 Task: Check the sale-to-list ratio of center island in the last 5 years.
Action: Mouse moved to (922, 206)
Screenshot: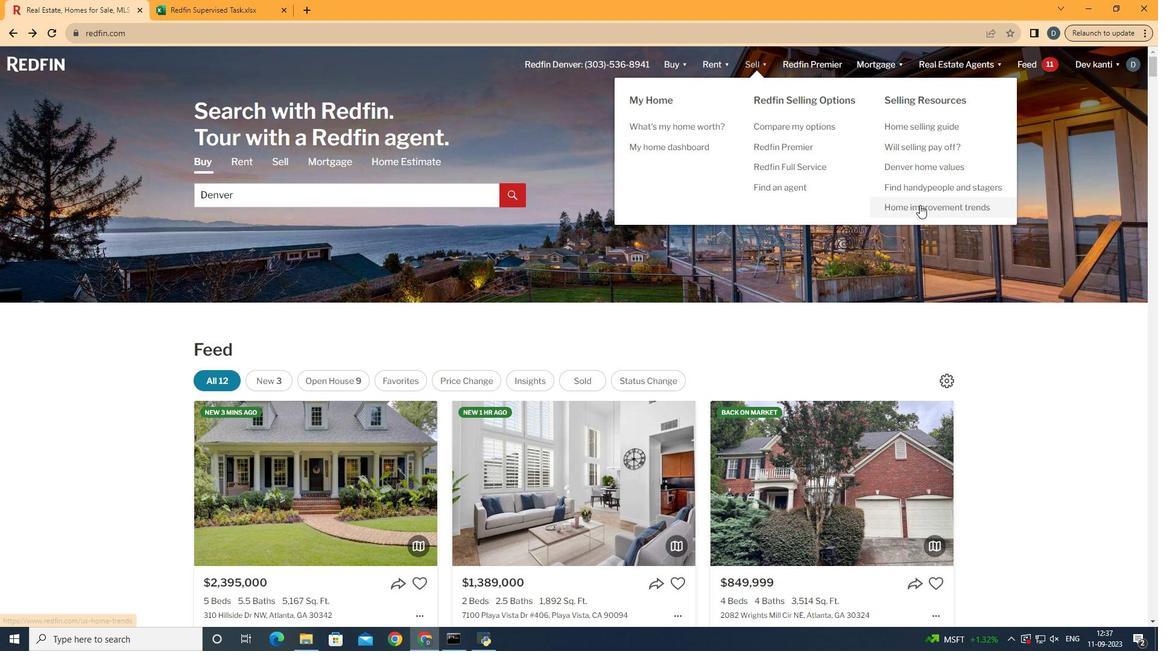 
Action: Mouse pressed left at (922, 206)
Screenshot: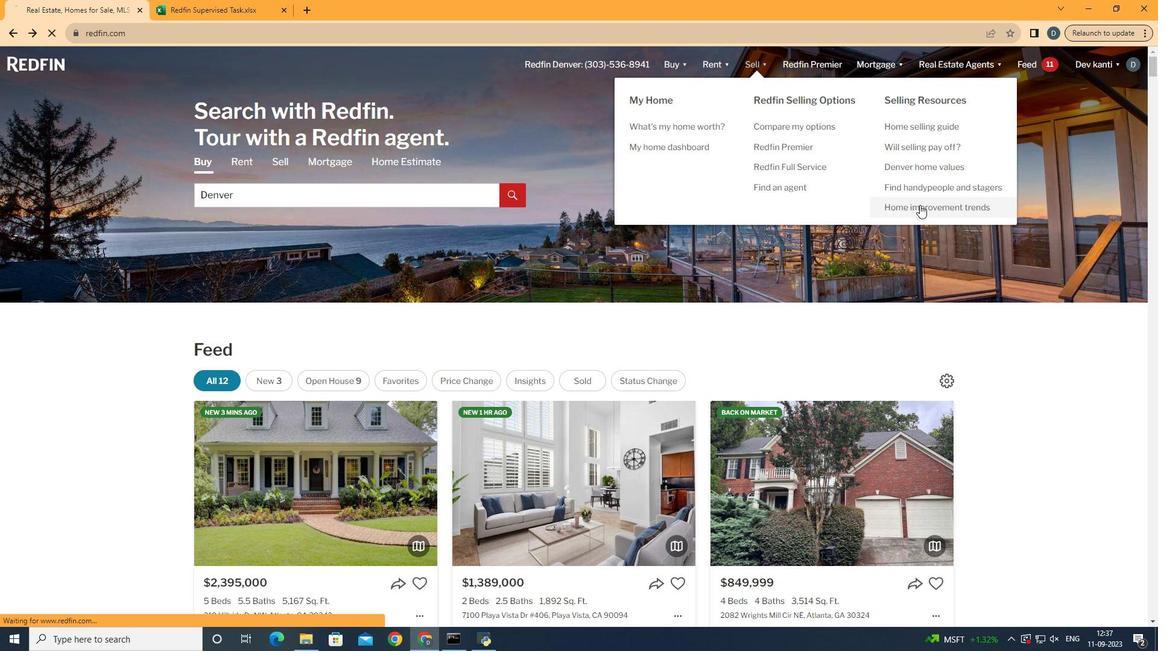 
Action: Mouse moved to (290, 239)
Screenshot: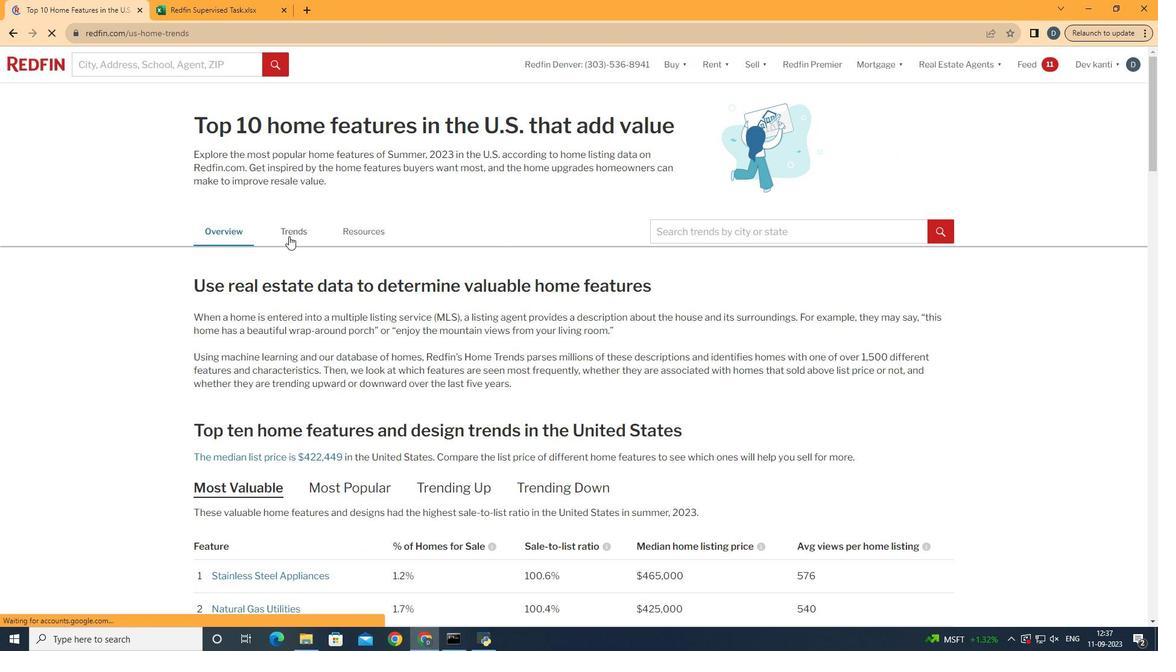 
Action: Mouse pressed left at (290, 239)
Screenshot: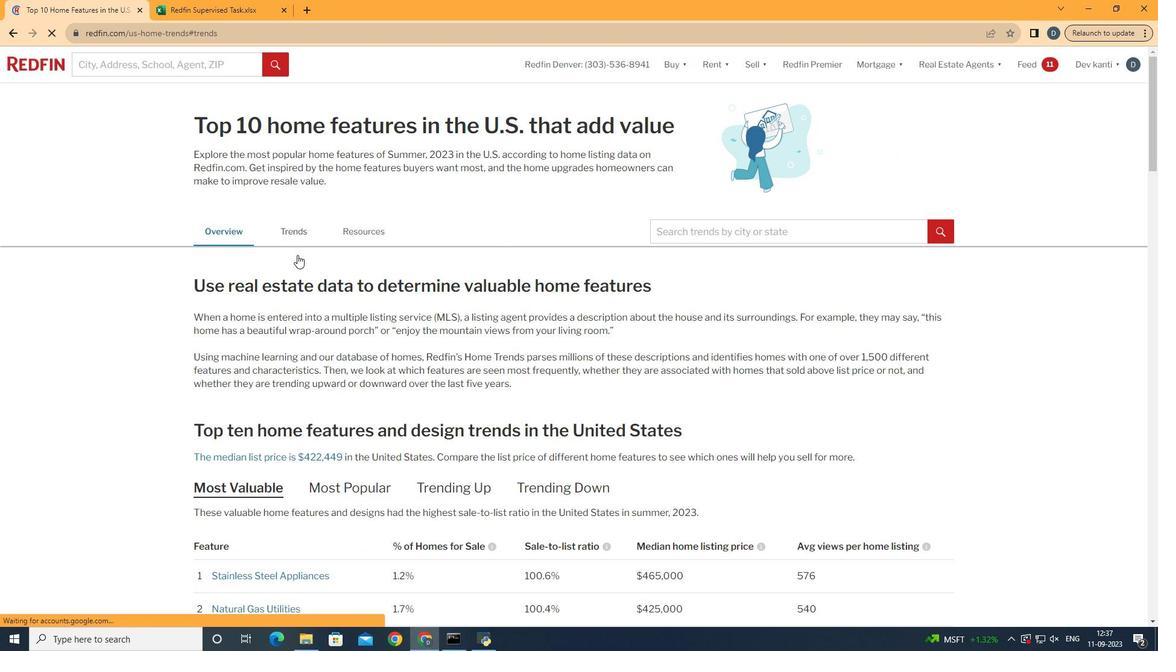 
Action: Mouse moved to (463, 348)
Screenshot: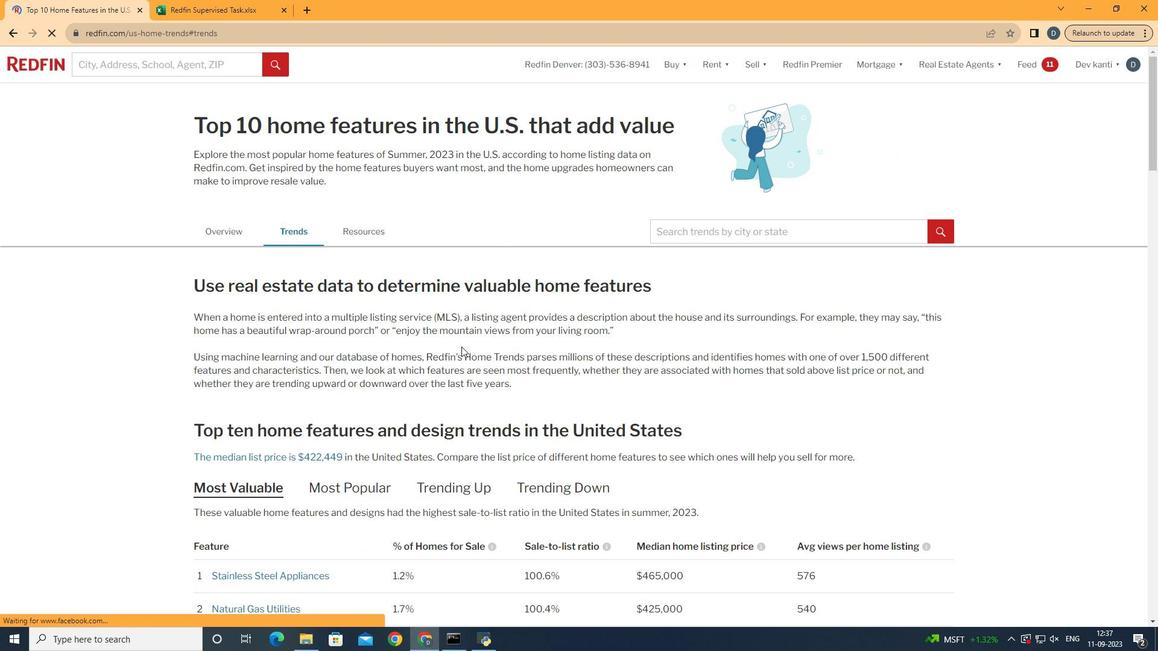 
Action: Mouse scrolled (463, 348) with delta (0, 0)
Screenshot: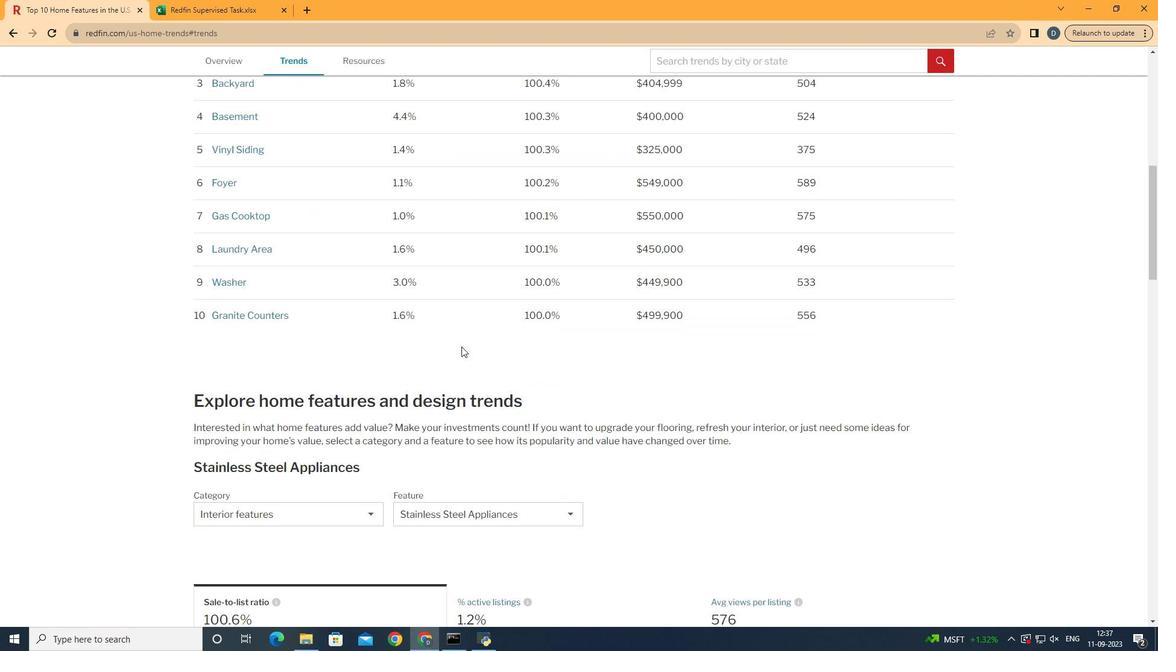 
Action: Mouse scrolled (463, 348) with delta (0, 0)
Screenshot: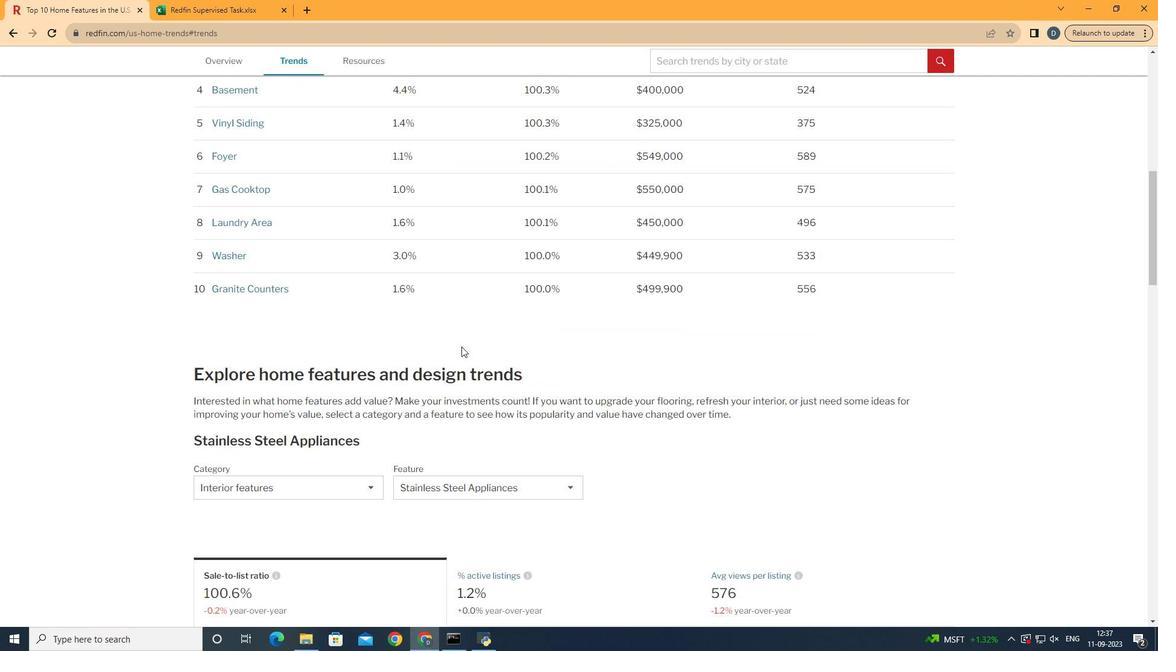 
Action: Mouse scrolled (463, 348) with delta (0, 0)
Screenshot: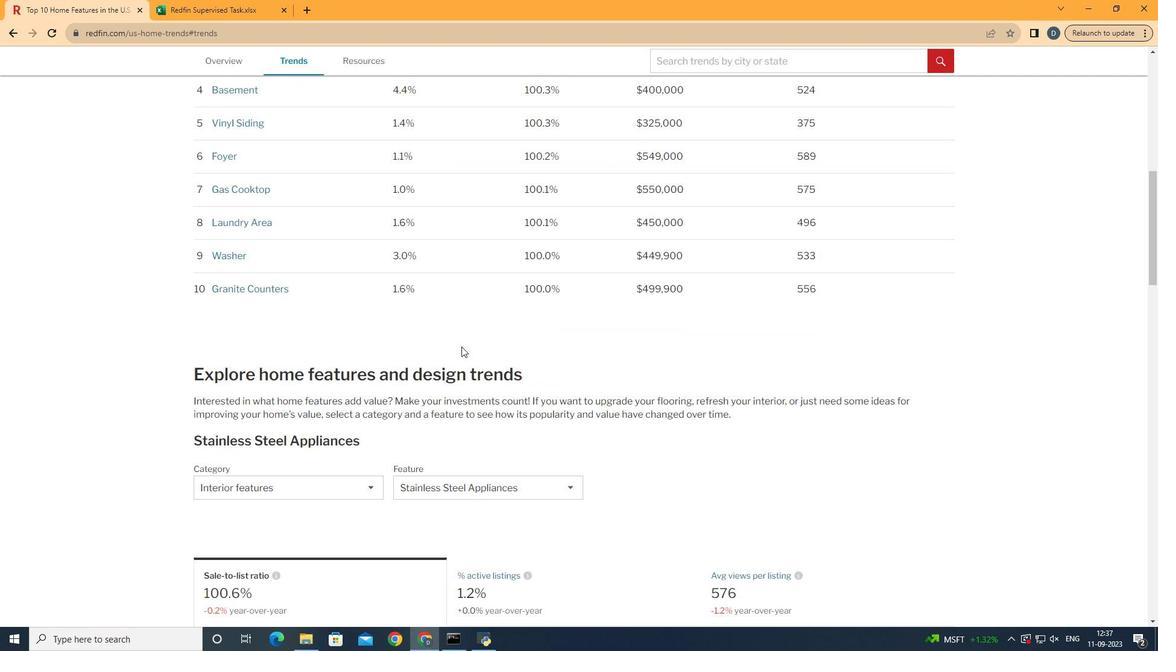 
Action: Mouse scrolled (463, 348) with delta (0, 0)
Screenshot: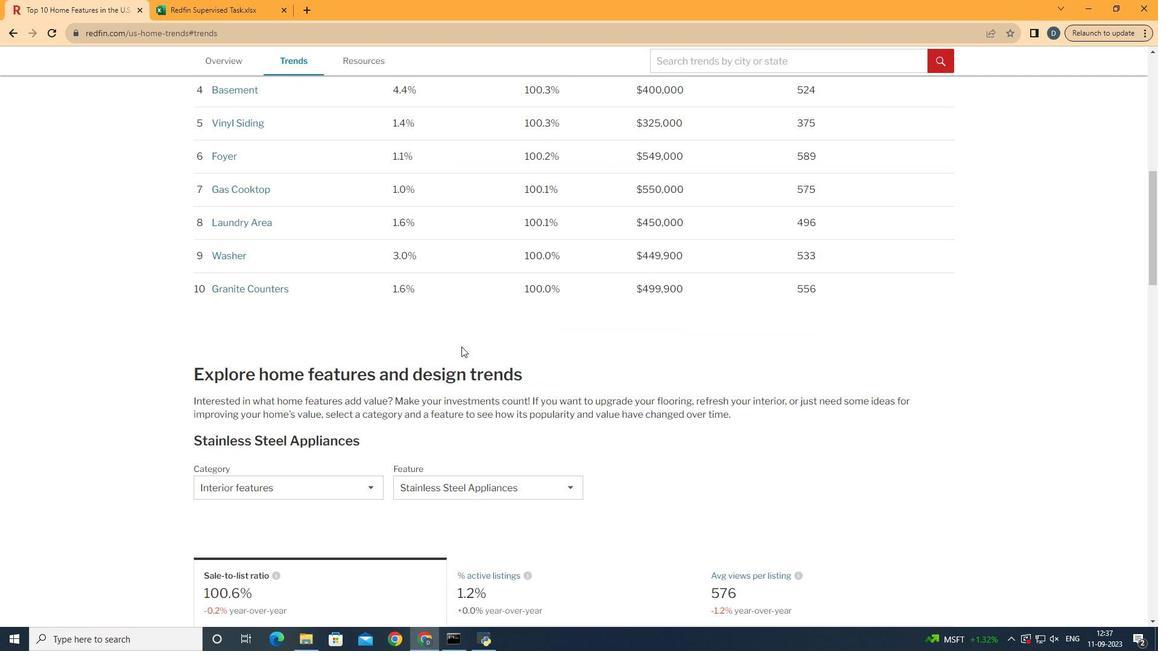 
Action: Mouse scrolled (463, 348) with delta (0, 0)
Screenshot: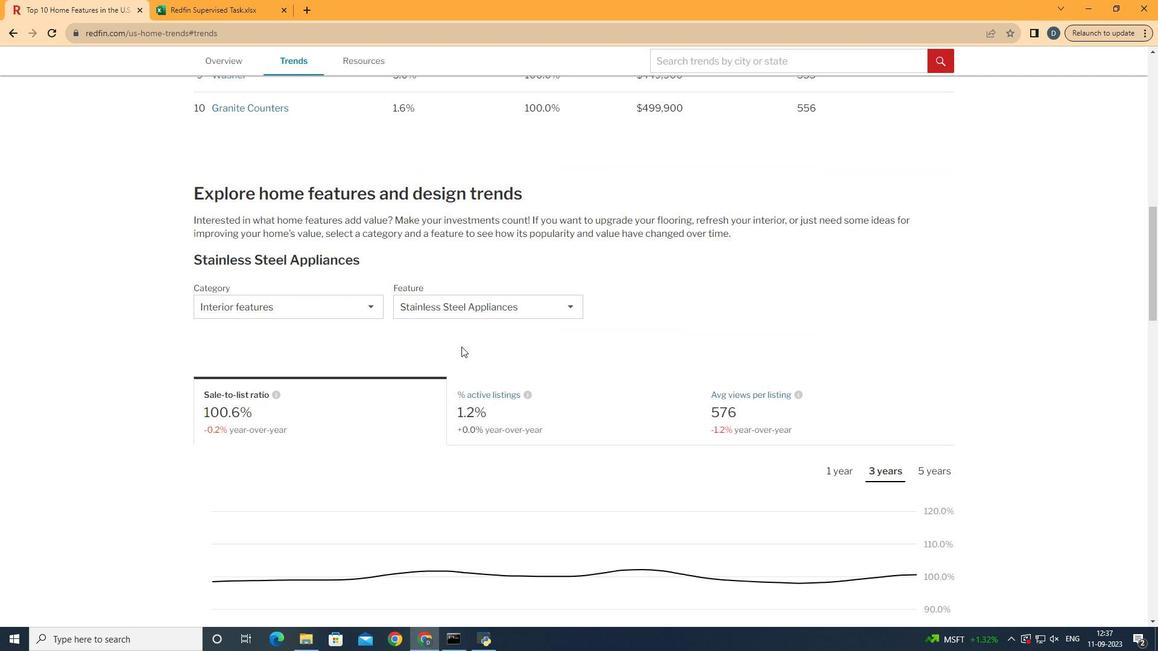 
Action: Mouse scrolled (463, 348) with delta (0, 0)
Screenshot: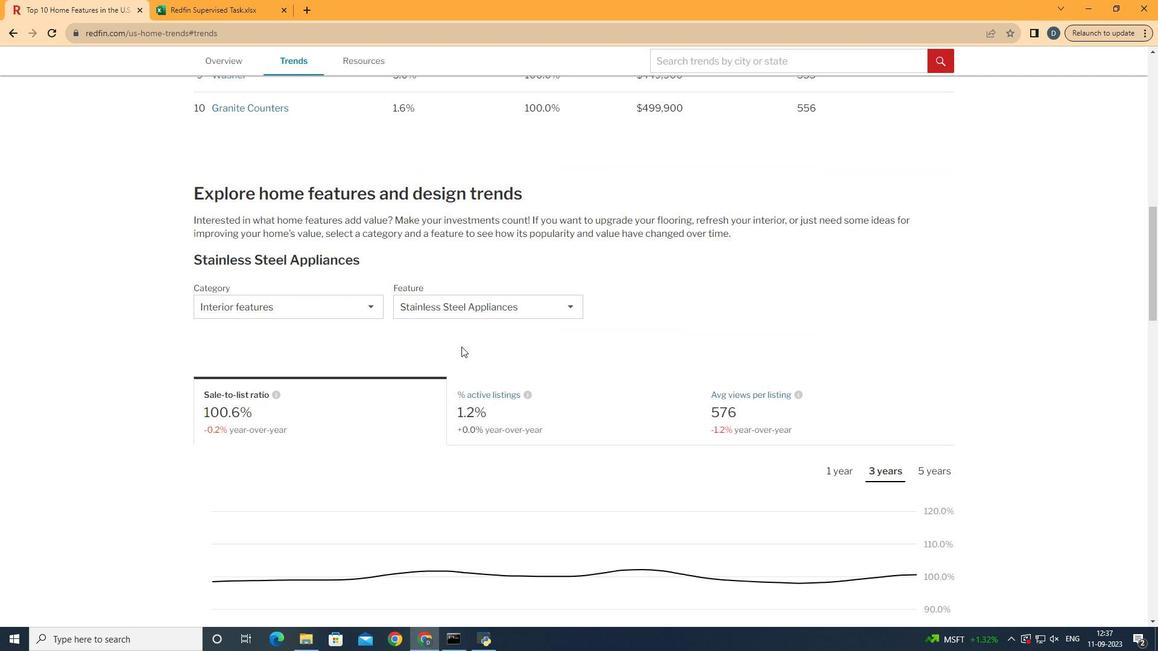 
Action: Mouse scrolled (463, 348) with delta (0, 0)
Screenshot: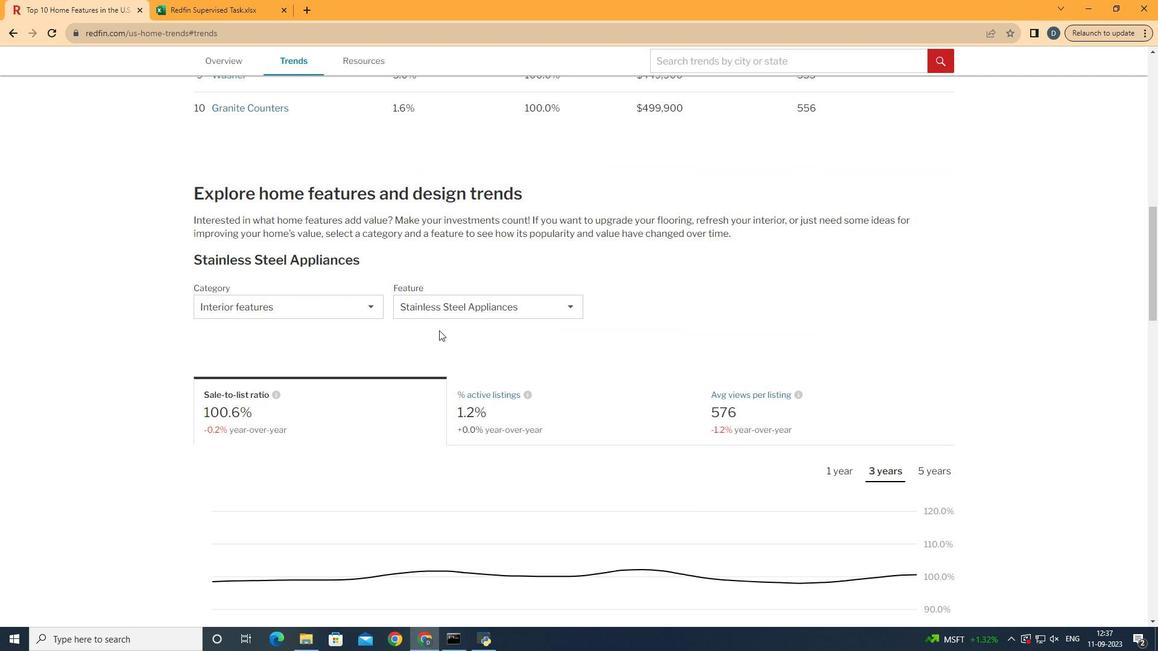 
Action: Mouse moved to (336, 302)
Screenshot: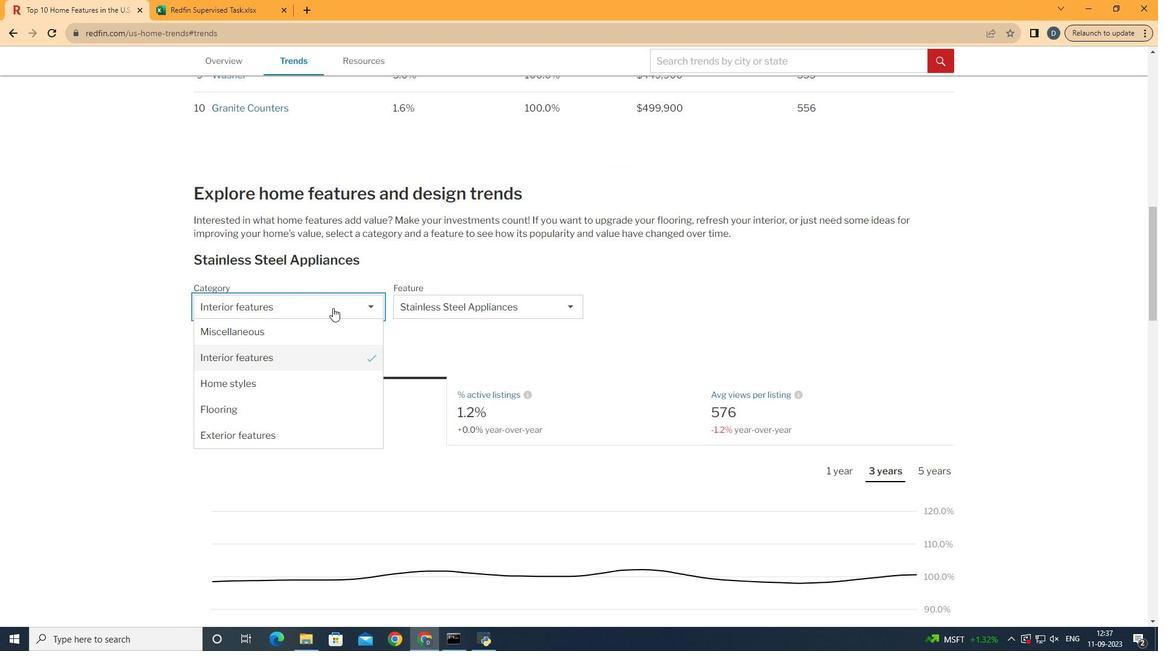 
Action: Mouse pressed left at (336, 302)
Screenshot: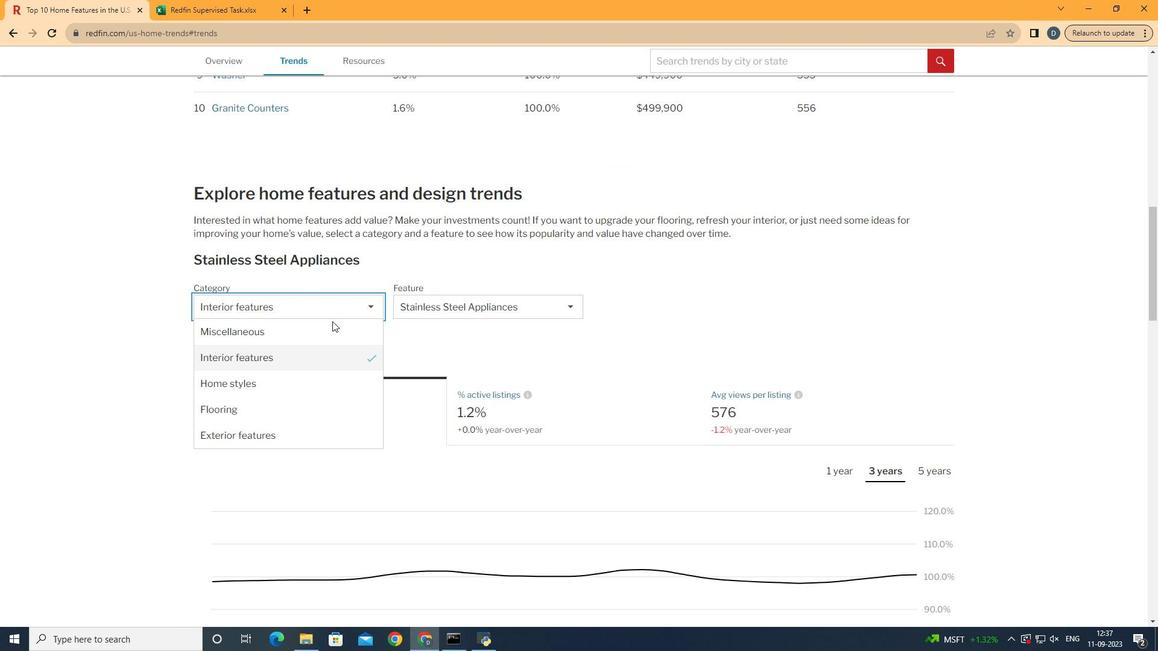 
Action: Mouse moved to (328, 354)
Screenshot: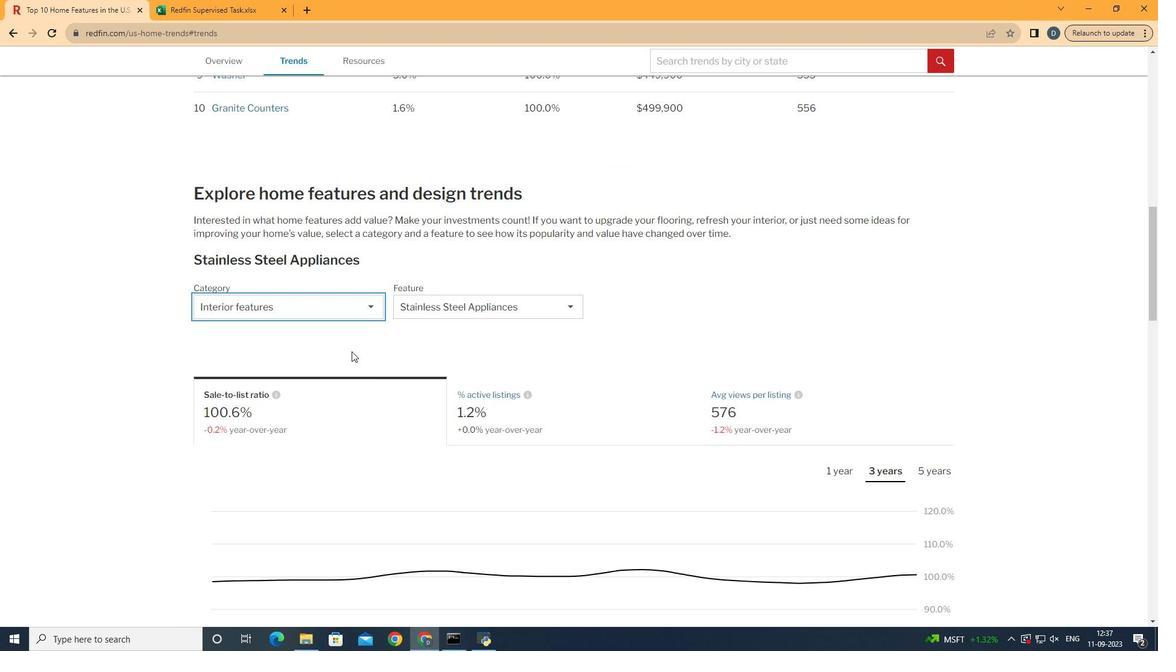 
Action: Mouse pressed left at (328, 354)
Screenshot: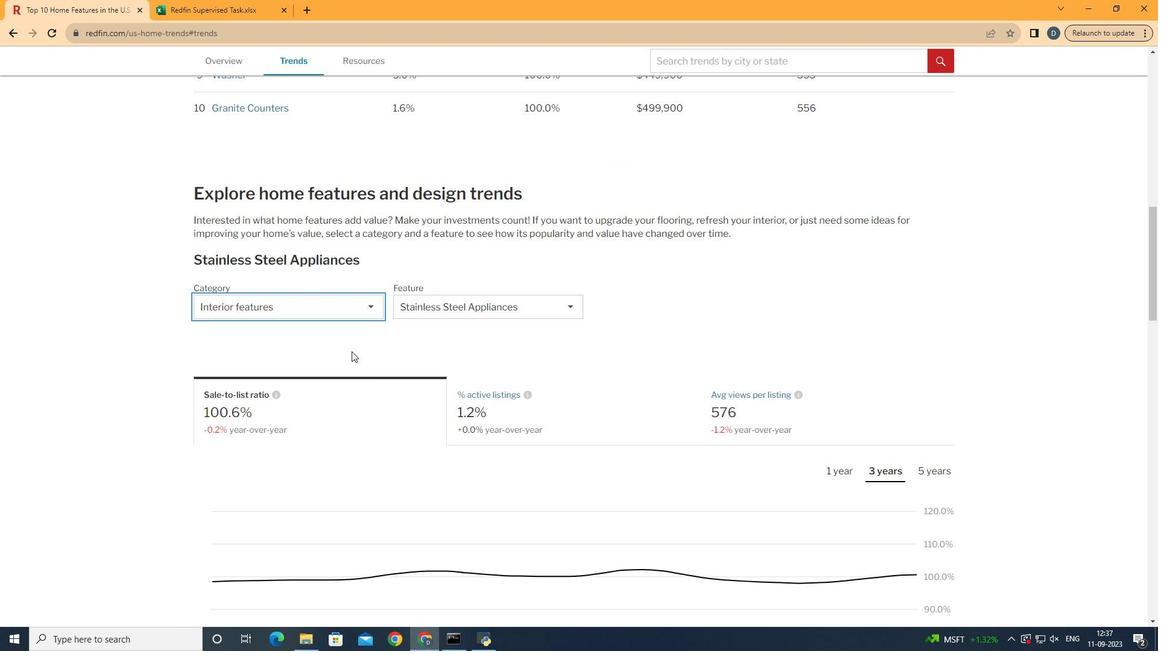 
Action: Mouse moved to (498, 298)
Screenshot: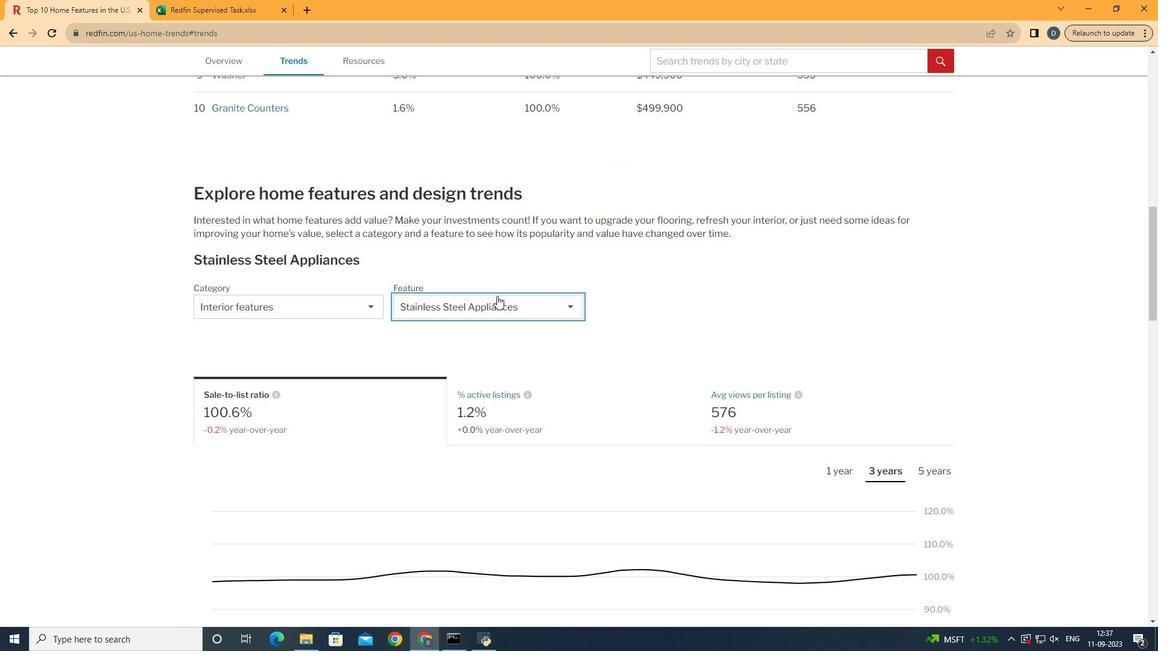 
Action: Mouse pressed left at (498, 298)
Screenshot: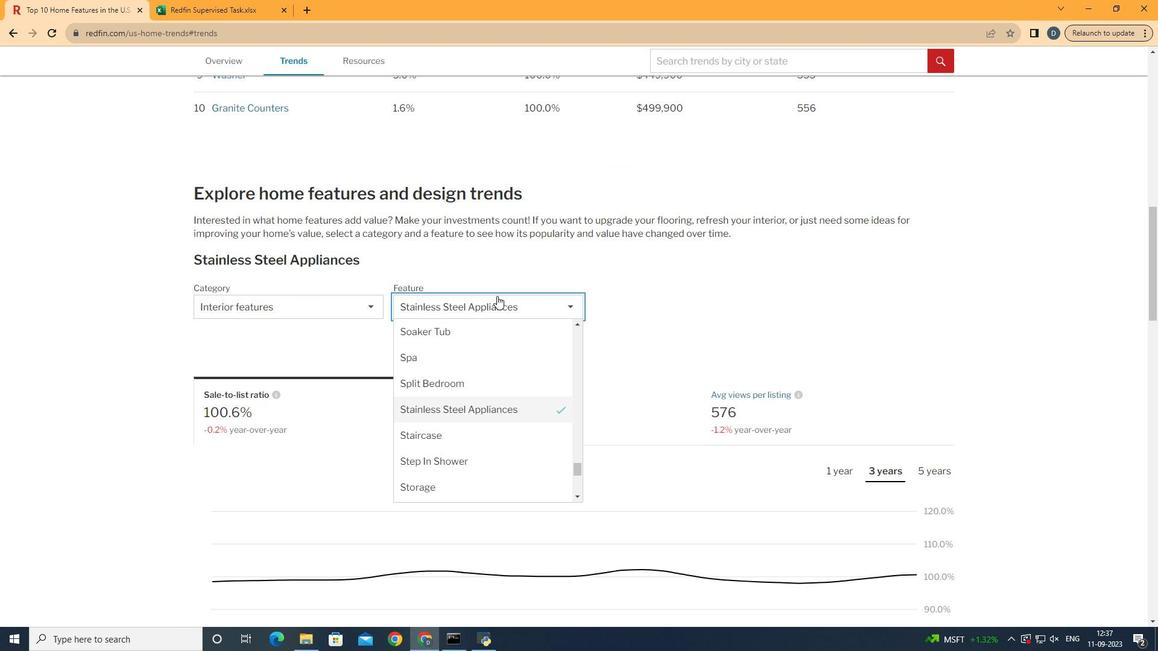 
Action: Mouse moved to (489, 396)
Screenshot: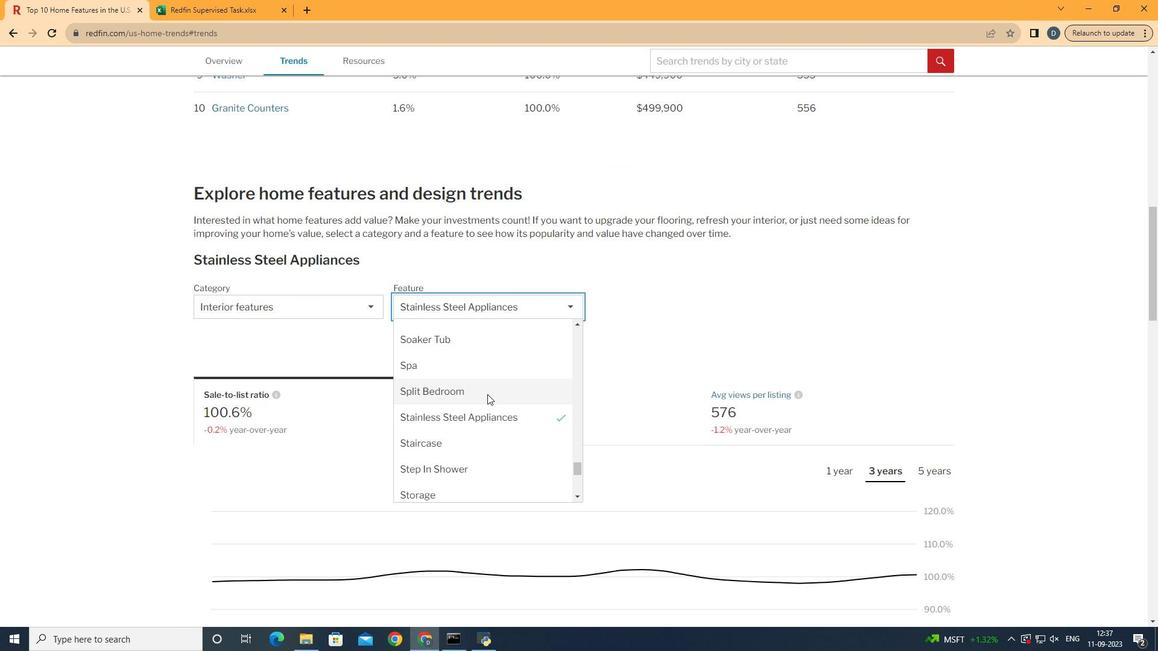 
Action: Mouse scrolled (489, 397) with delta (0, 0)
Screenshot: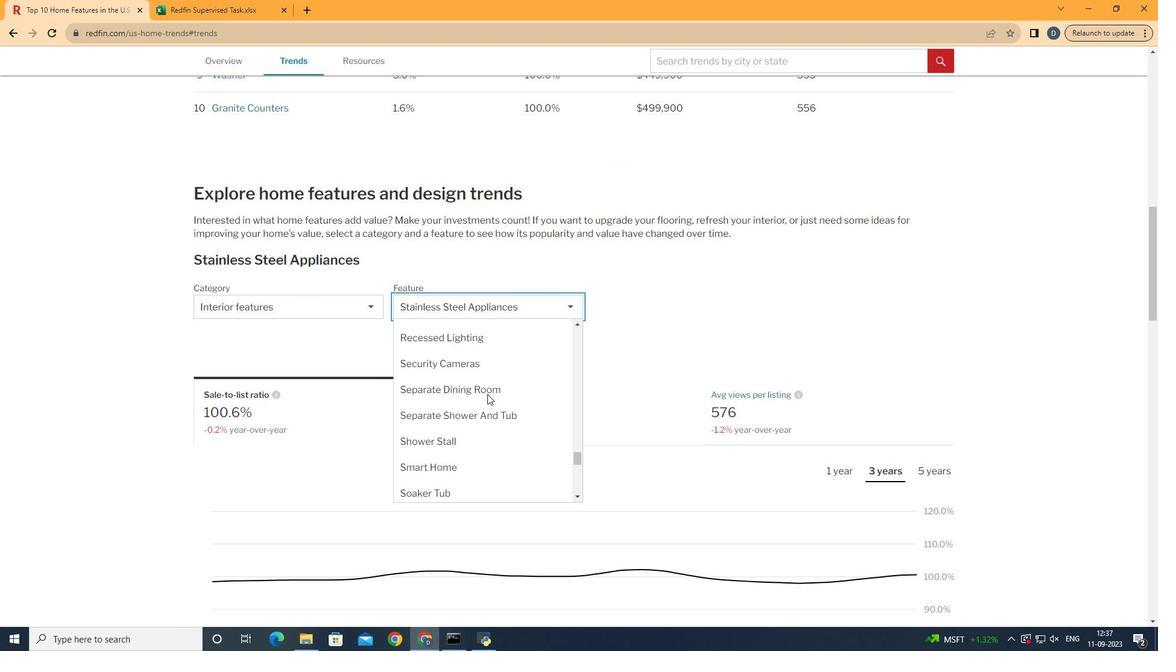 
Action: Mouse scrolled (489, 397) with delta (0, 0)
Screenshot: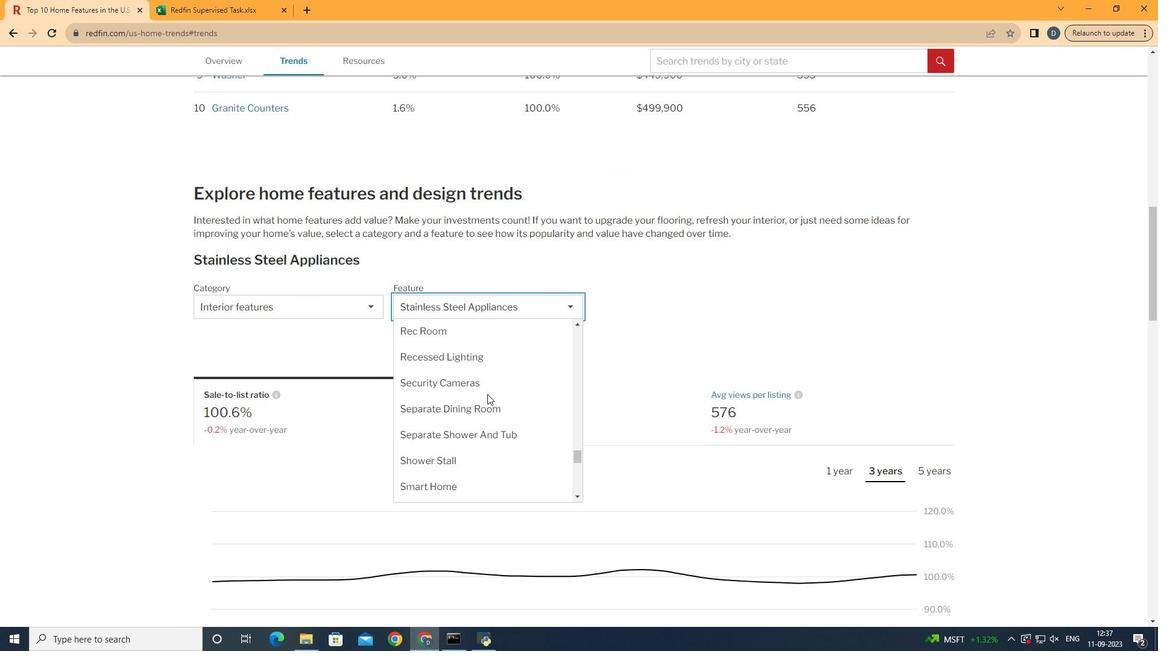 
Action: Mouse scrolled (489, 397) with delta (0, 0)
Screenshot: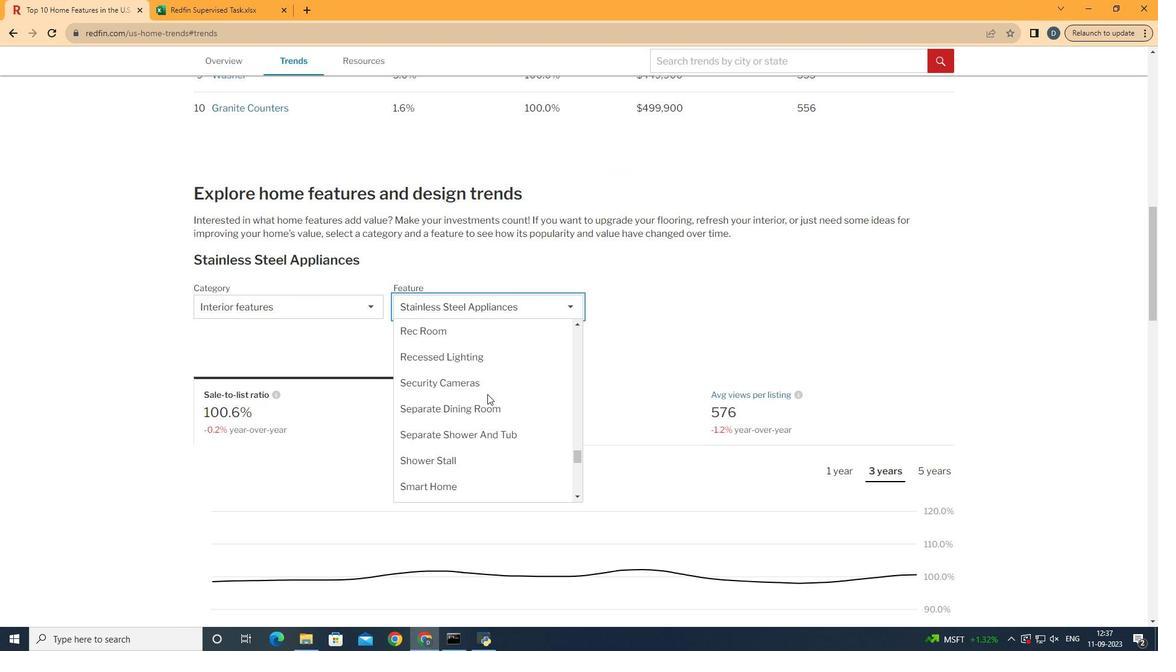 
Action: Mouse scrolled (489, 397) with delta (0, 0)
Screenshot: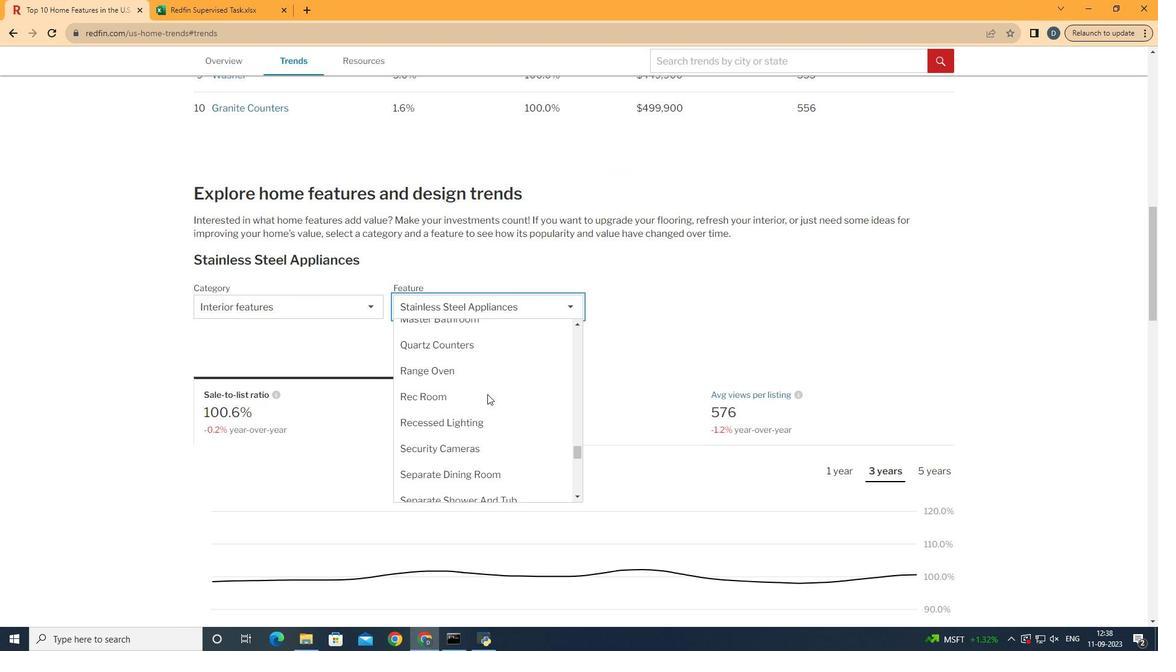 
Action: Mouse scrolled (489, 397) with delta (0, 0)
Screenshot: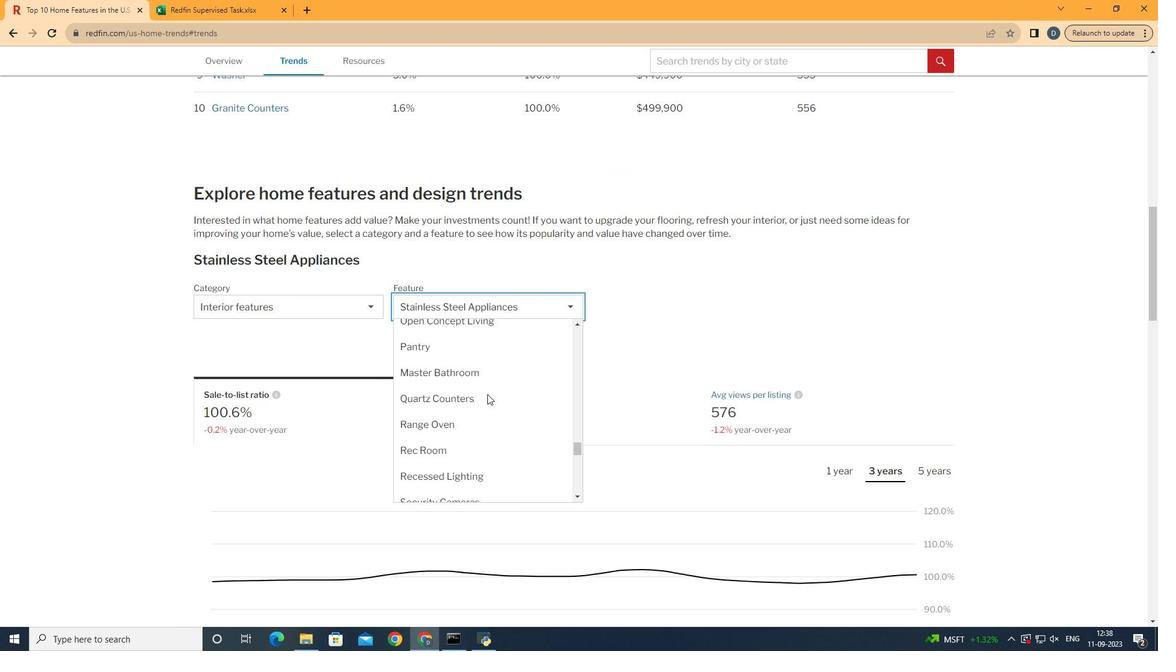 
Action: Mouse scrolled (489, 397) with delta (0, 0)
Screenshot: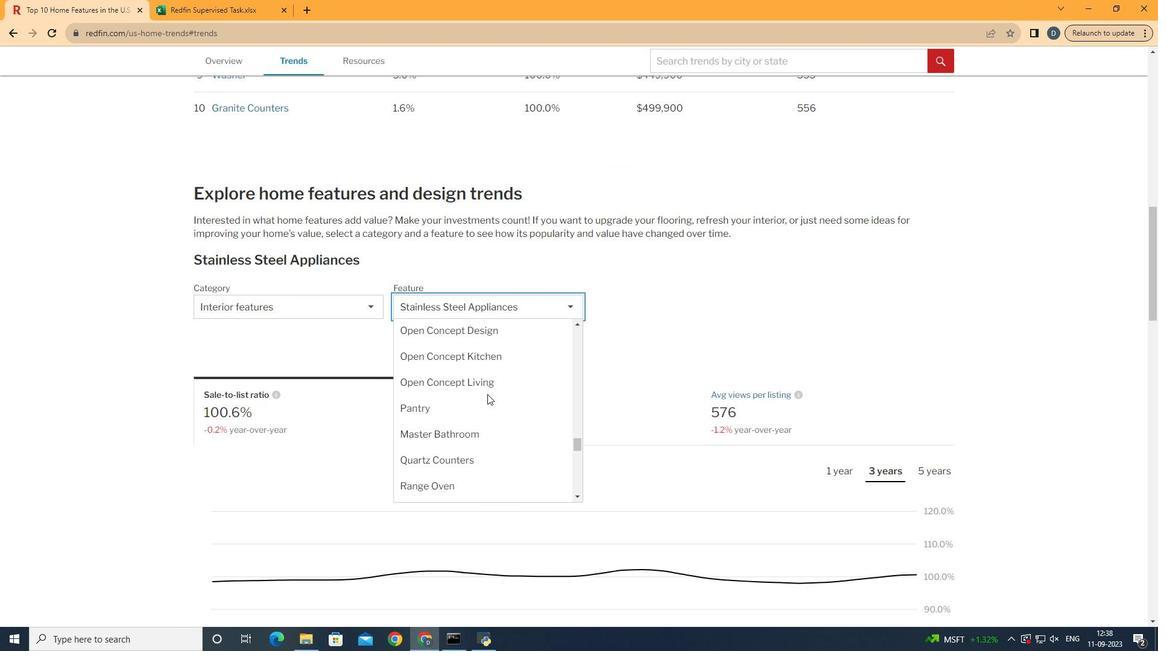 
Action: Mouse scrolled (489, 397) with delta (0, 0)
Screenshot: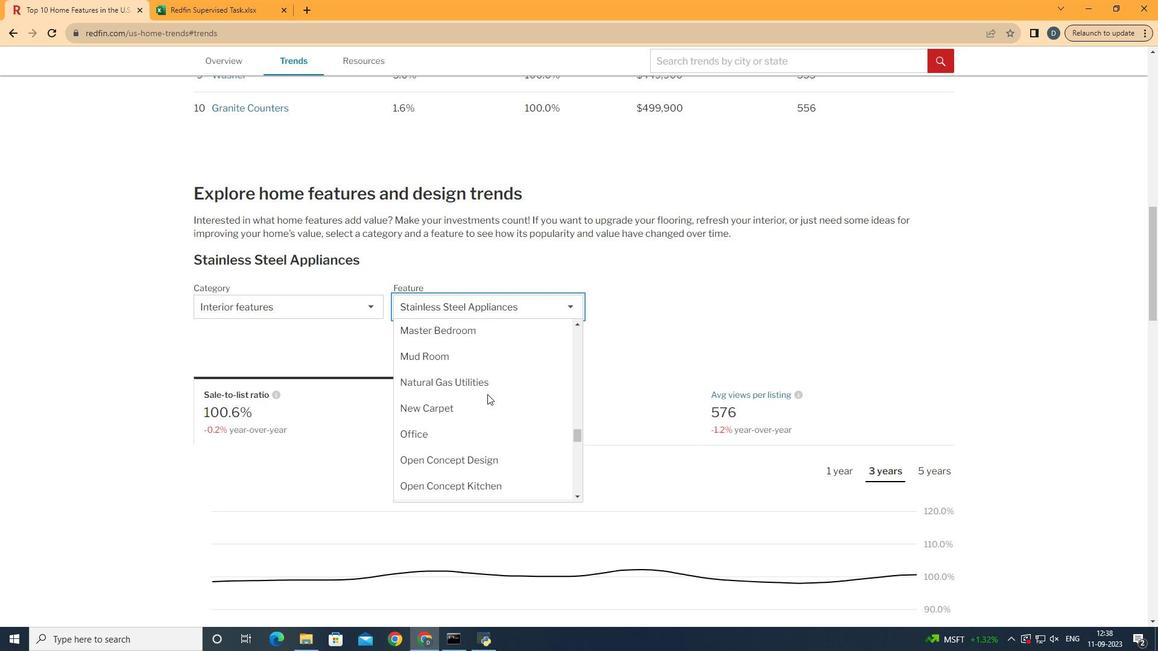 
Action: Mouse scrolled (489, 397) with delta (0, 0)
Screenshot: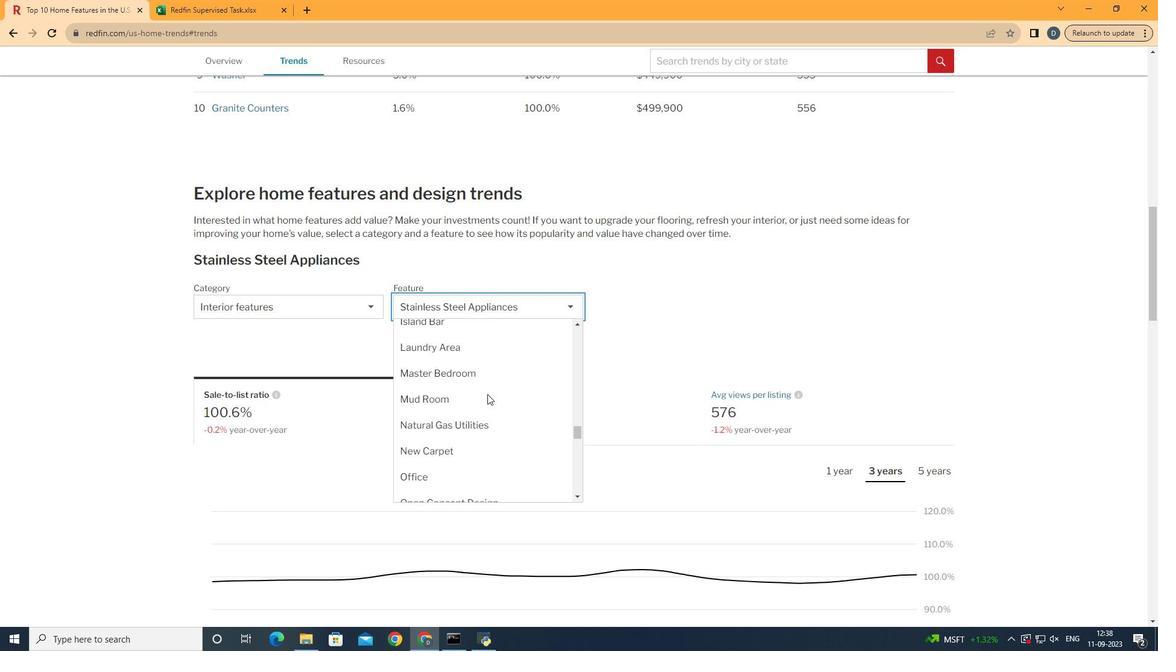 
Action: Mouse scrolled (489, 397) with delta (0, 0)
Screenshot: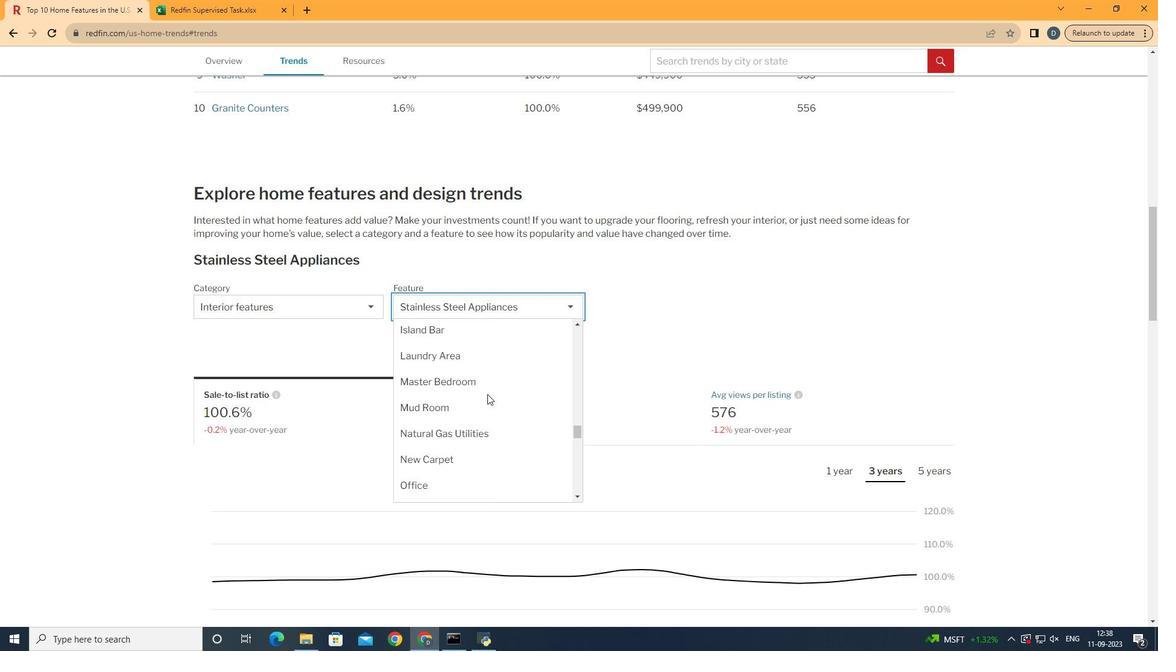 
Action: Mouse scrolled (489, 397) with delta (0, 0)
Screenshot: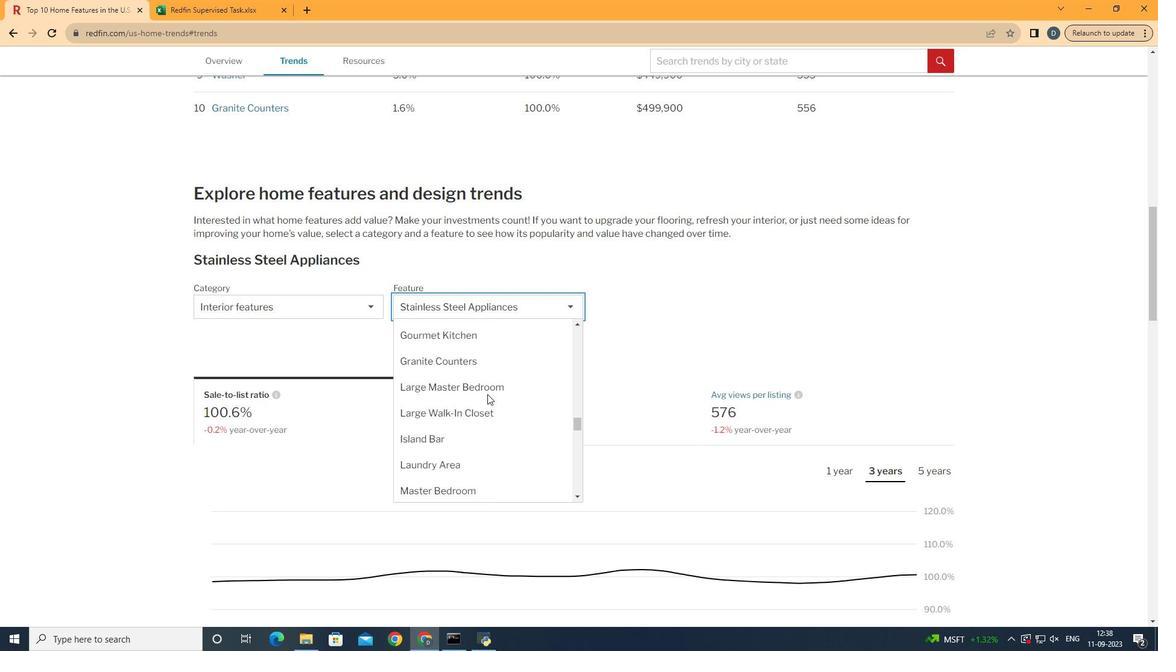 
Action: Mouse scrolled (489, 397) with delta (0, 0)
Screenshot: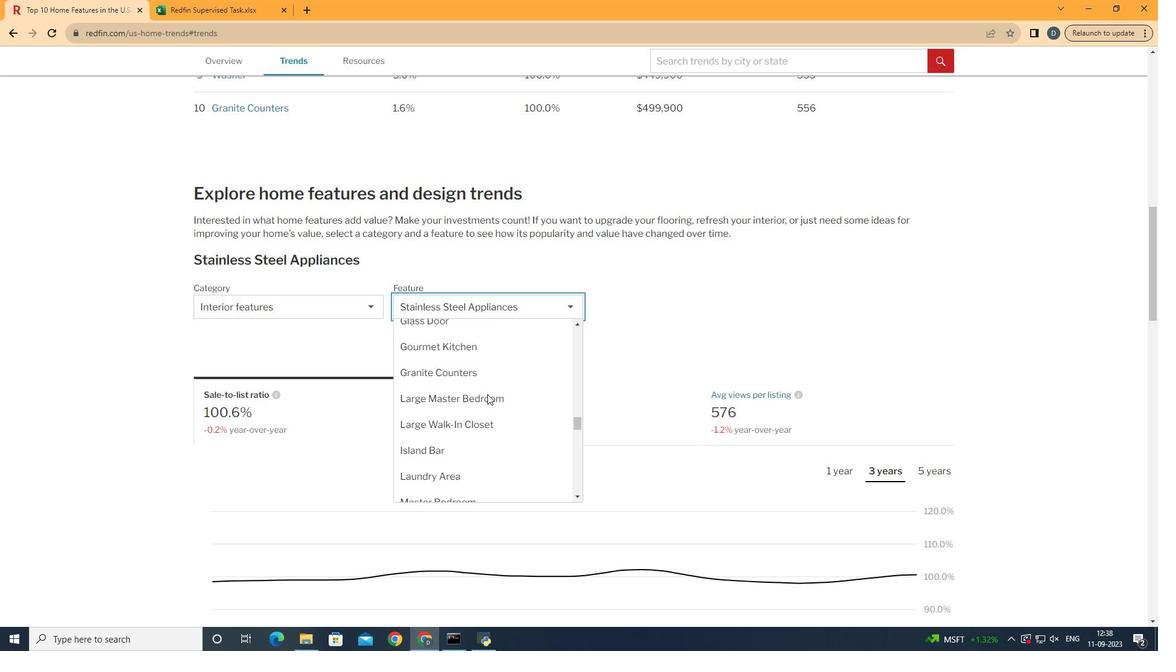 
Action: Mouse scrolled (489, 397) with delta (0, 0)
Screenshot: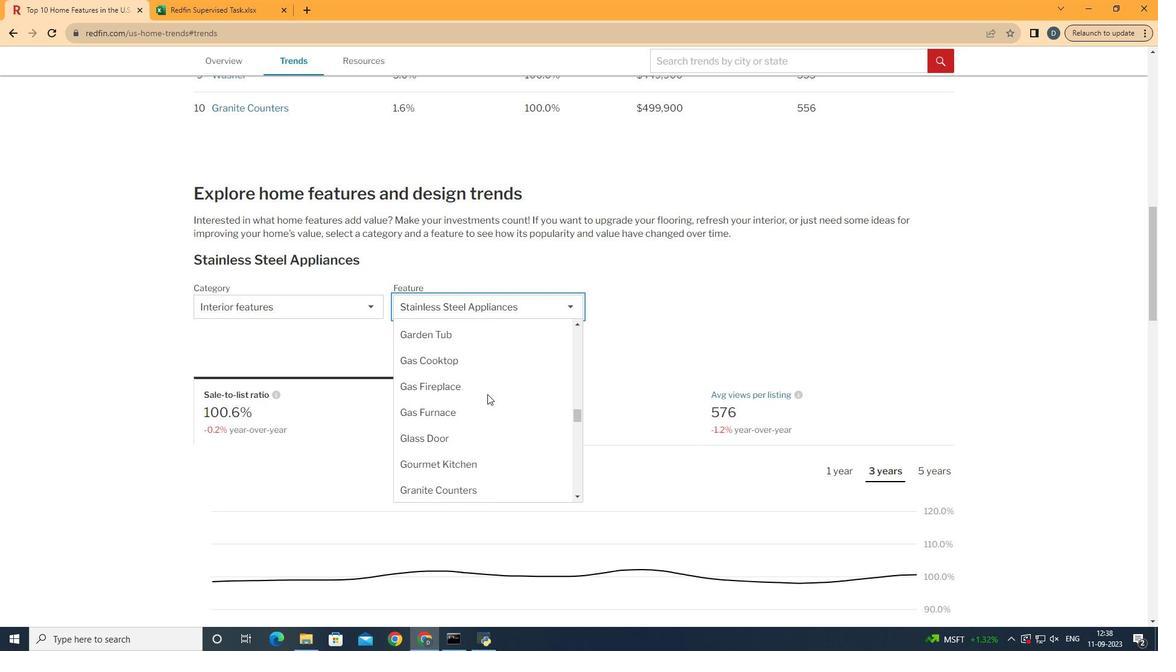 
Action: Mouse scrolled (489, 397) with delta (0, 0)
Screenshot: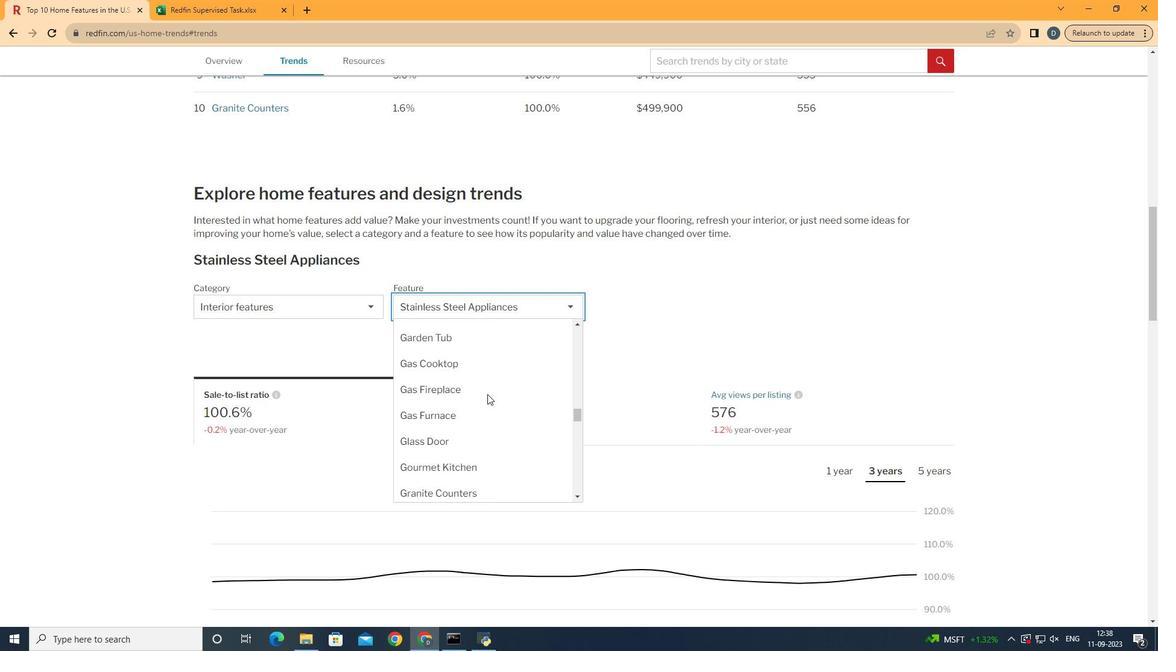 
Action: Mouse scrolled (489, 397) with delta (0, 0)
Screenshot: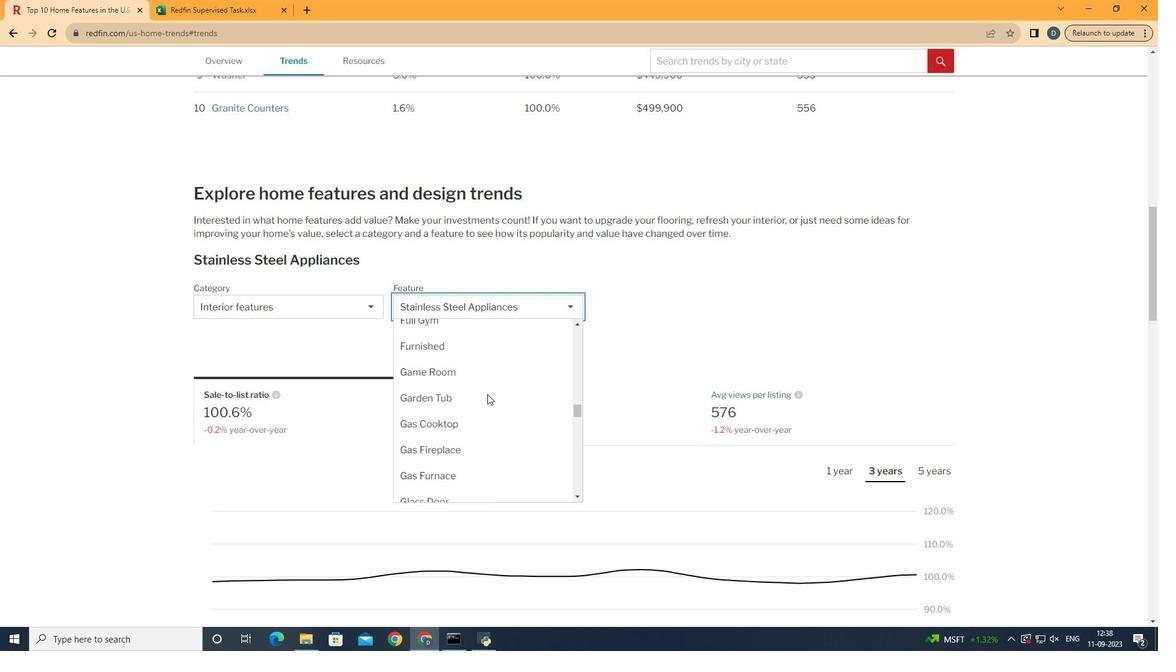 
Action: Mouse scrolled (489, 397) with delta (0, 0)
Screenshot: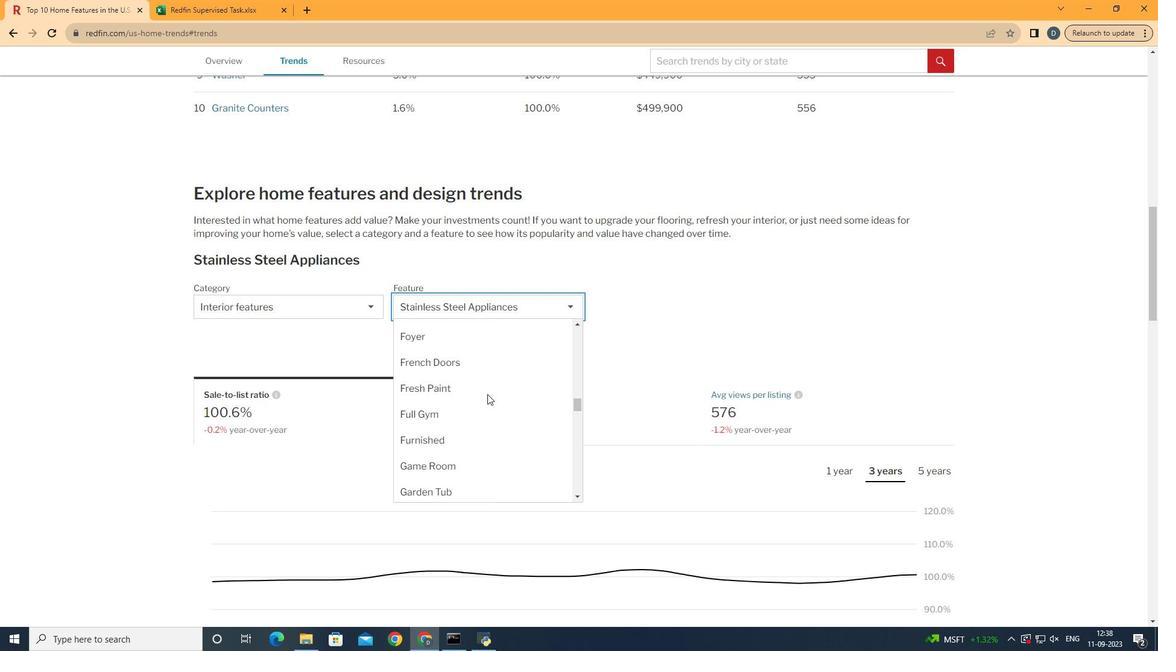
Action: Mouse scrolled (489, 397) with delta (0, 0)
Screenshot: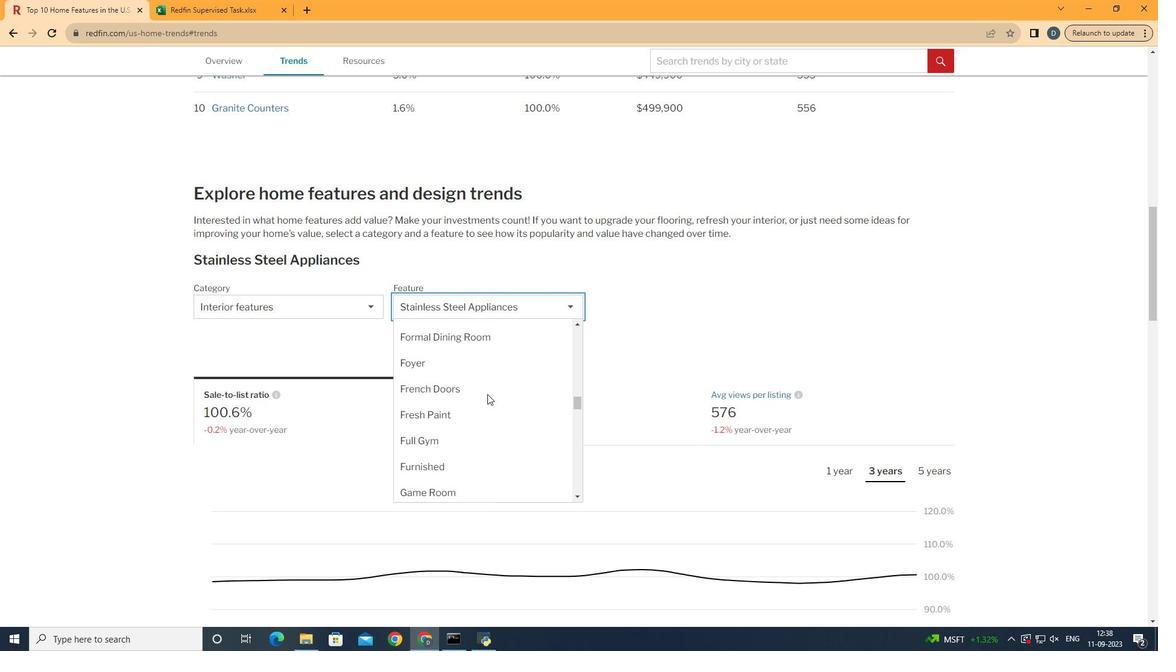
Action: Mouse moved to (496, 394)
Screenshot: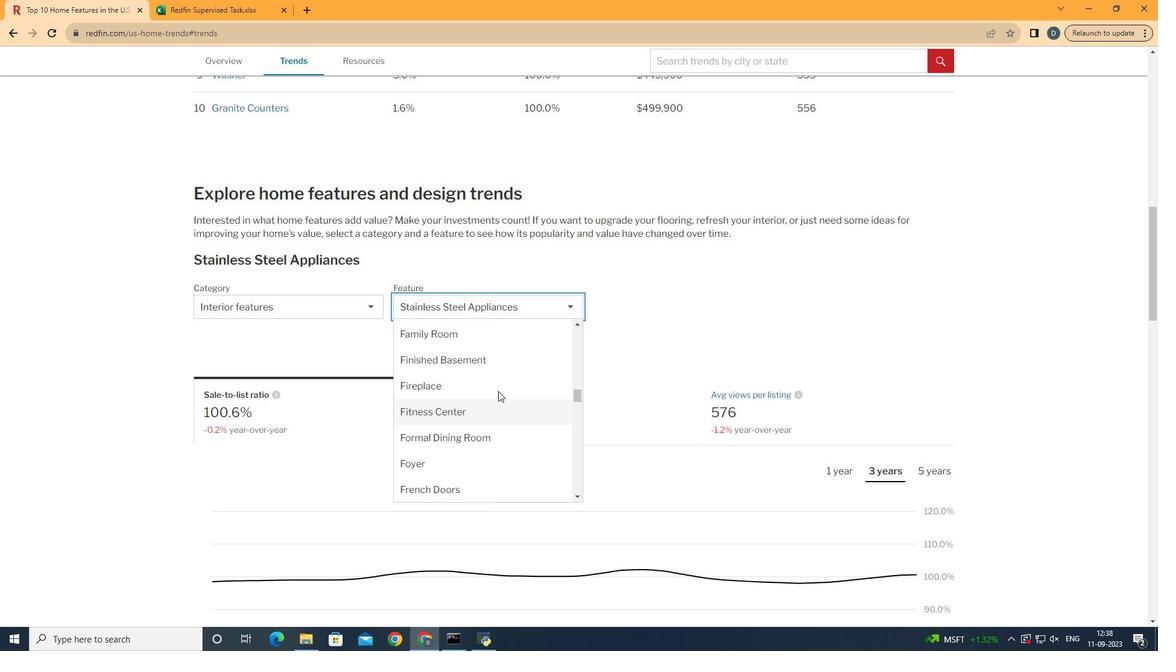 
Action: Mouse scrolled (496, 395) with delta (0, 0)
Screenshot: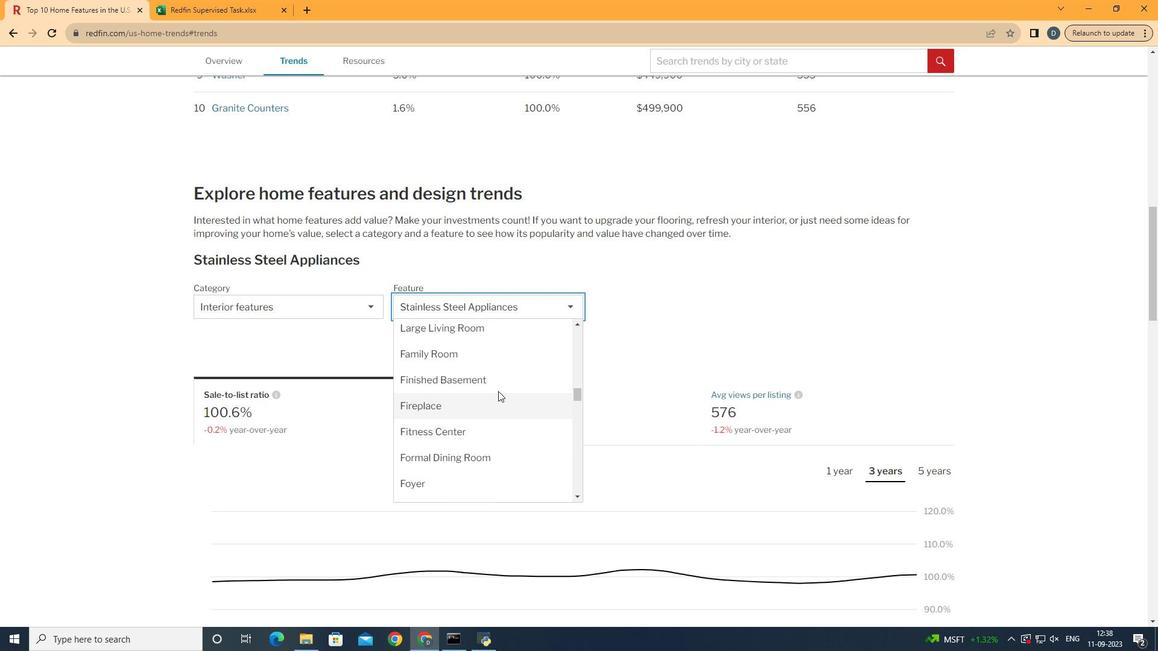
Action: Mouse moved to (497, 394)
Screenshot: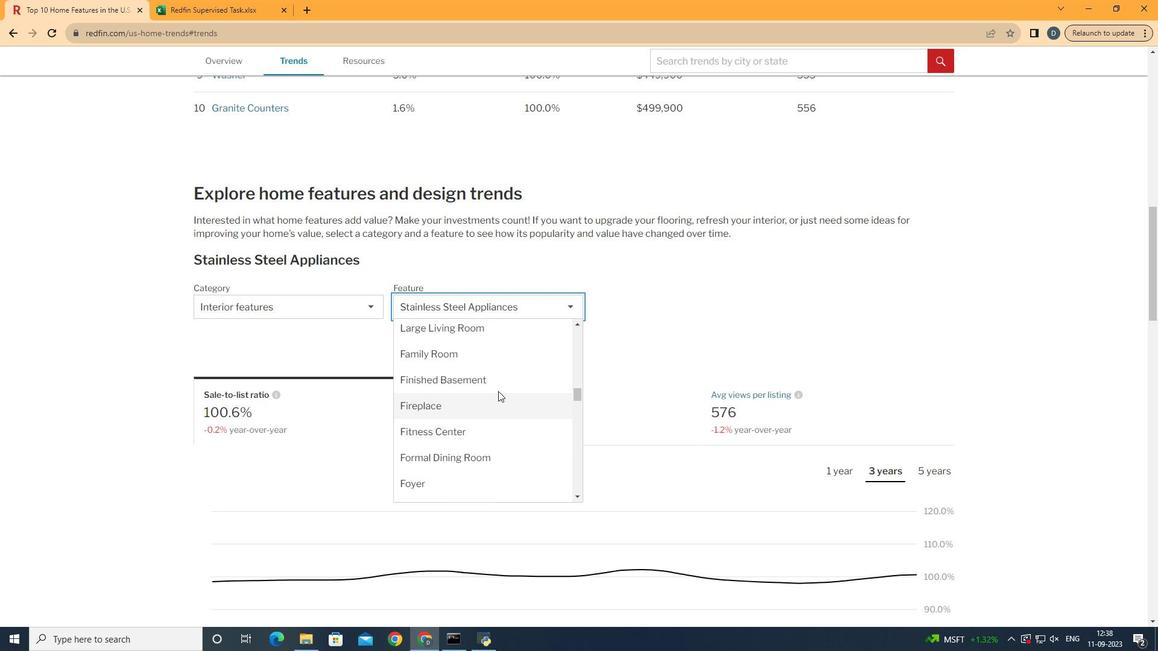 
Action: Mouse scrolled (497, 395) with delta (0, 0)
Screenshot: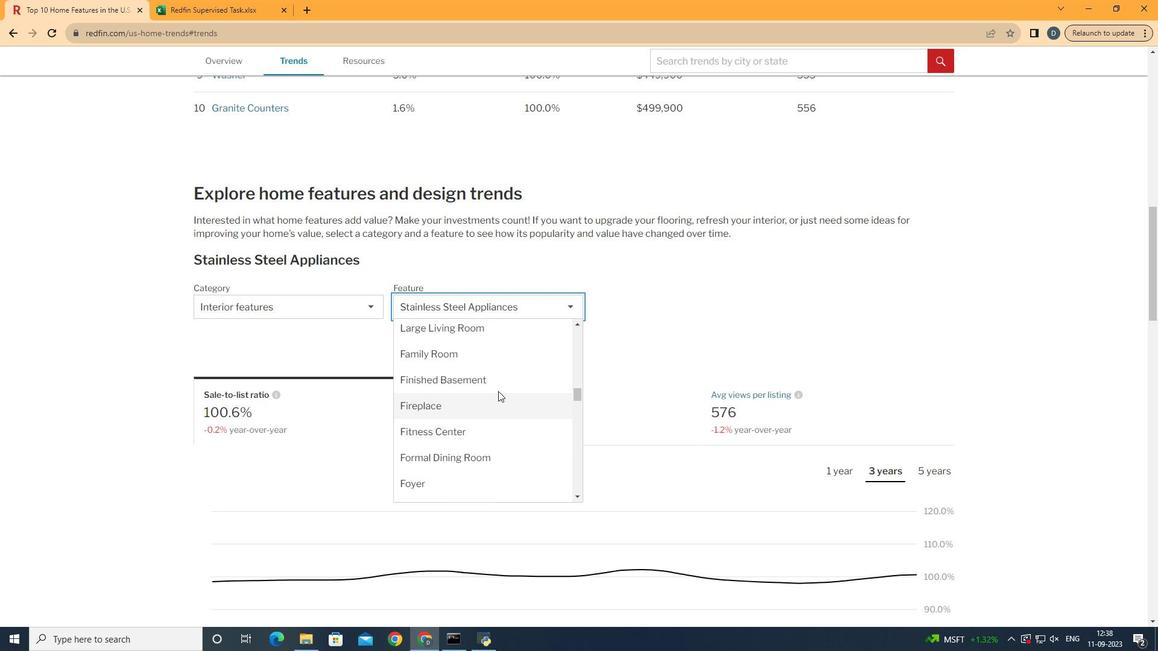 
Action: Mouse moved to (514, 447)
Screenshot: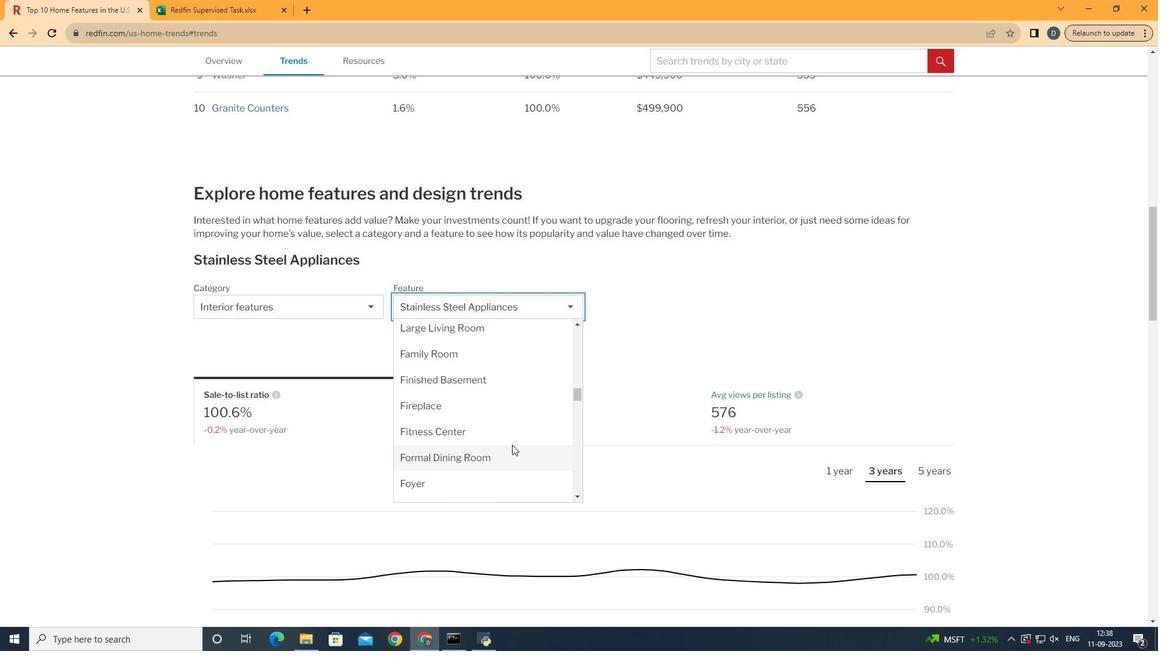 
Action: Mouse scrolled (514, 447) with delta (0, 0)
Screenshot: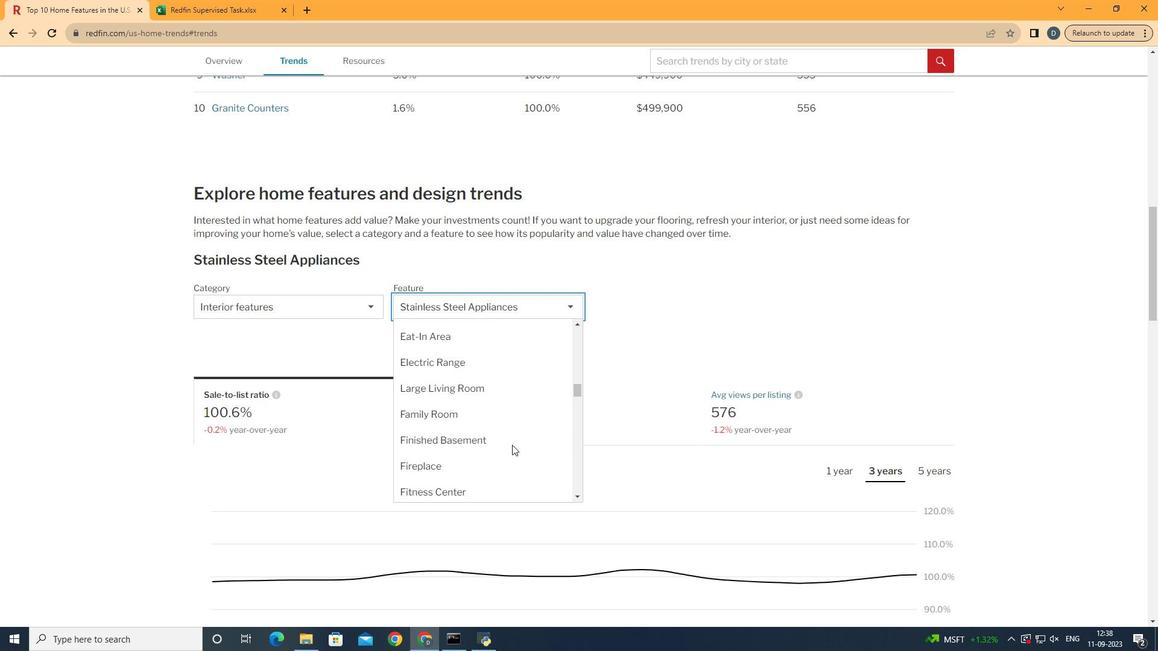 
Action: Mouse scrolled (514, 447) with delta (0, 0)
Screenshot: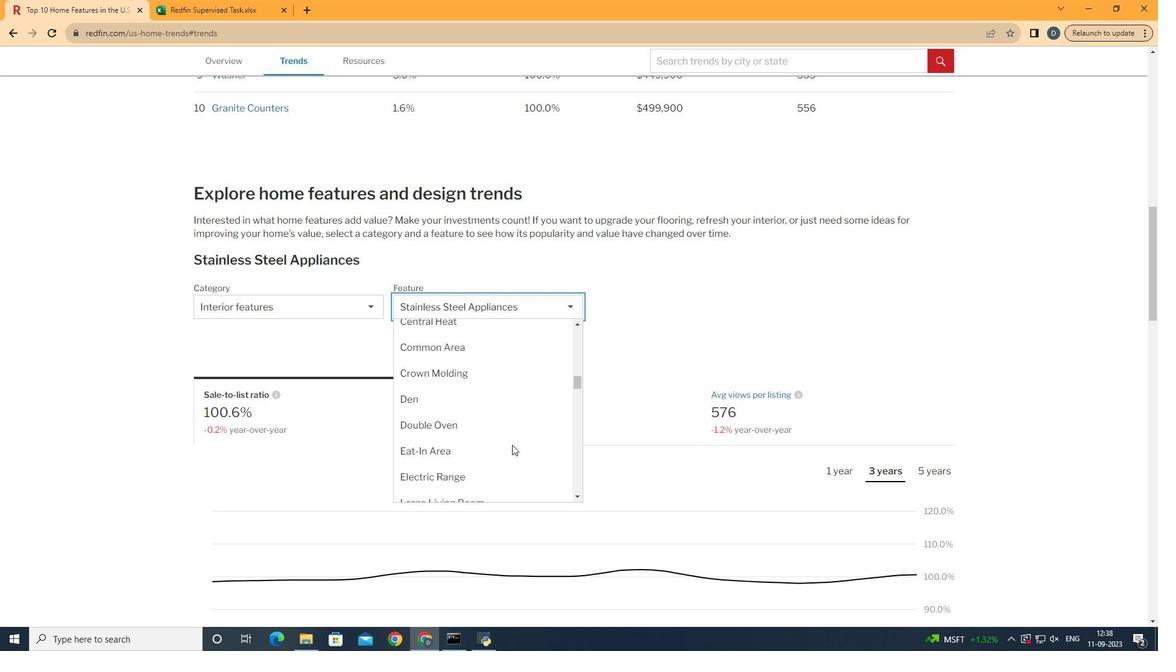 
Action: Mouse scrolled (514, 447) with delta (0, 0)
Screenshot: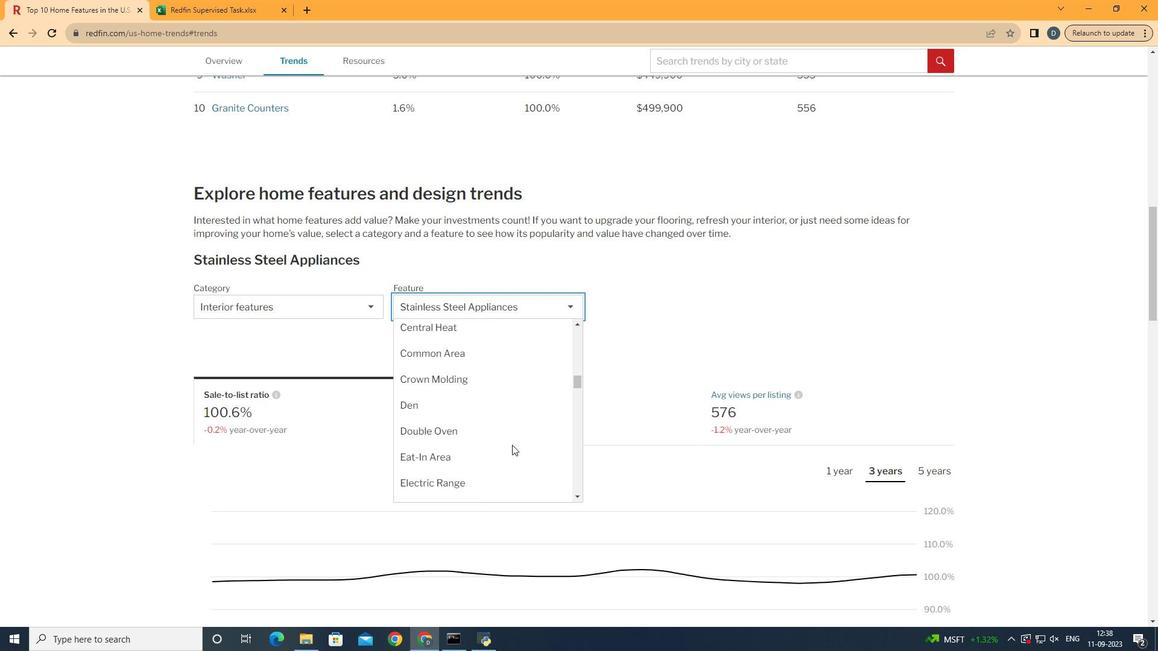 
Action: Mouse scrolled (514, 447) with delta (0, 0)
Screenshot: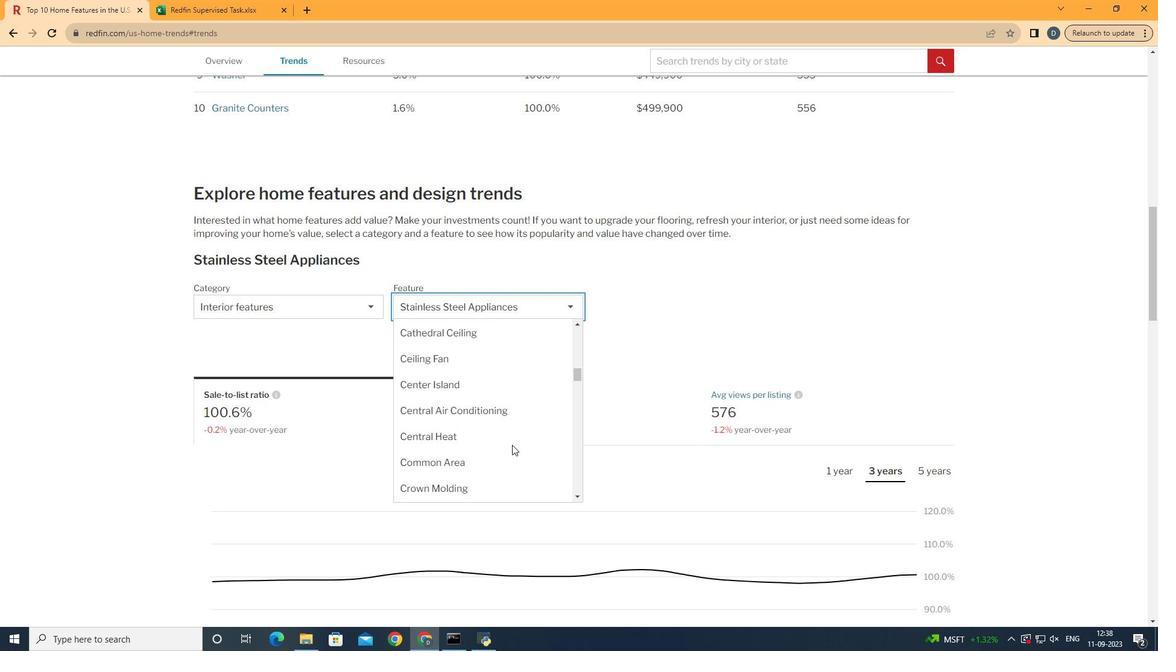 
Action: Mouse scrolled (514, 447) with delta (0, 0)
Screenshot: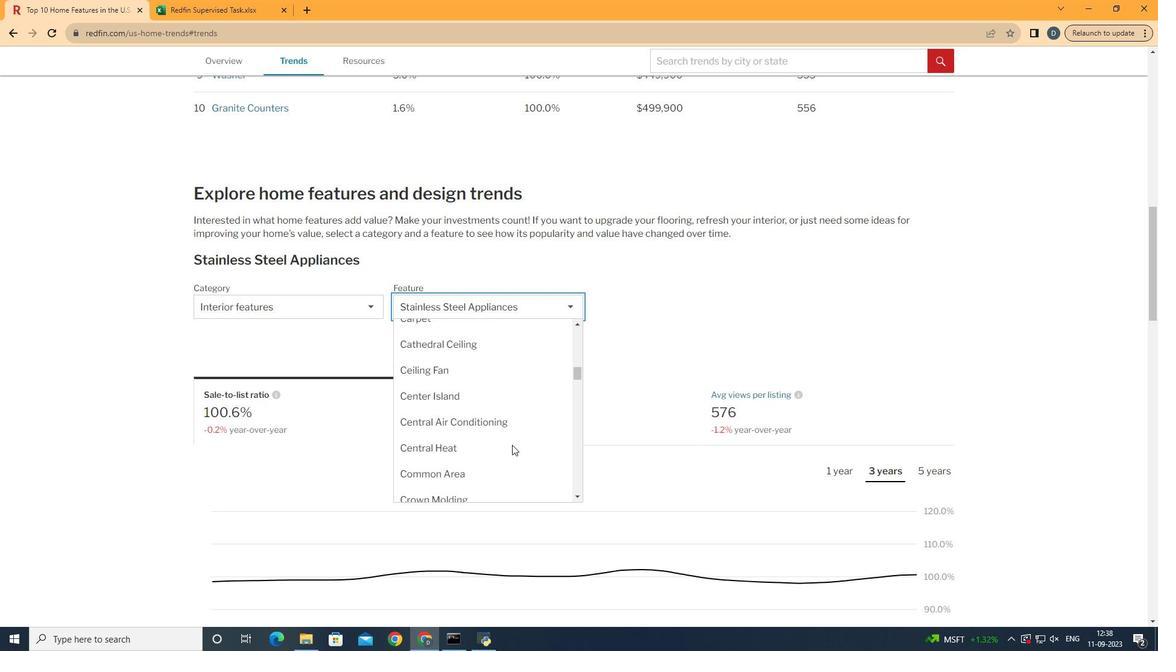 
Action: Mouse scrolled (514, 447) with delta (0, 0)
Screenshot: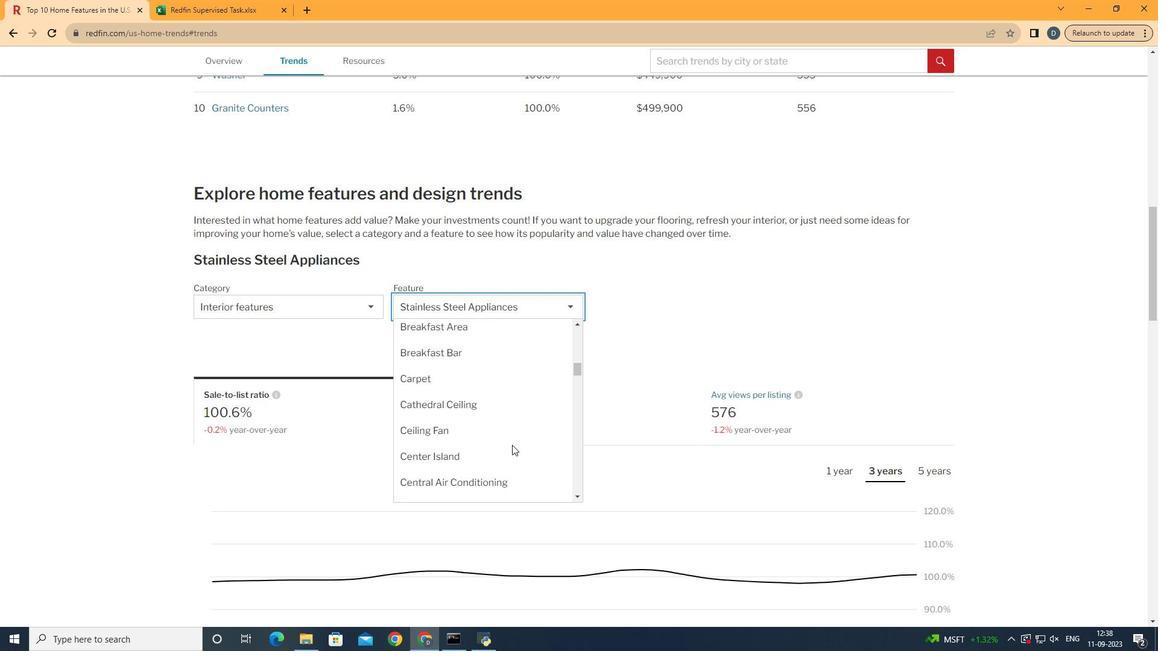 
Action: Mouse scrolled (514, 447) with delta (0, 0)
Screenshot: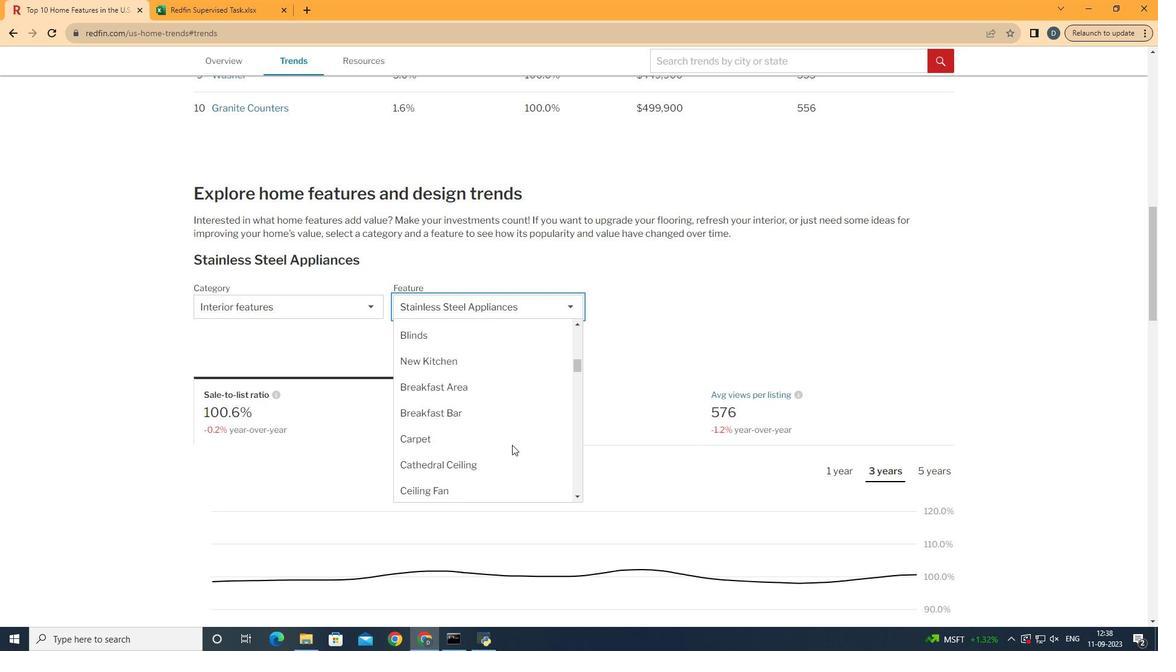 
Action: Mouse moved to (514, 448)
Screenshot: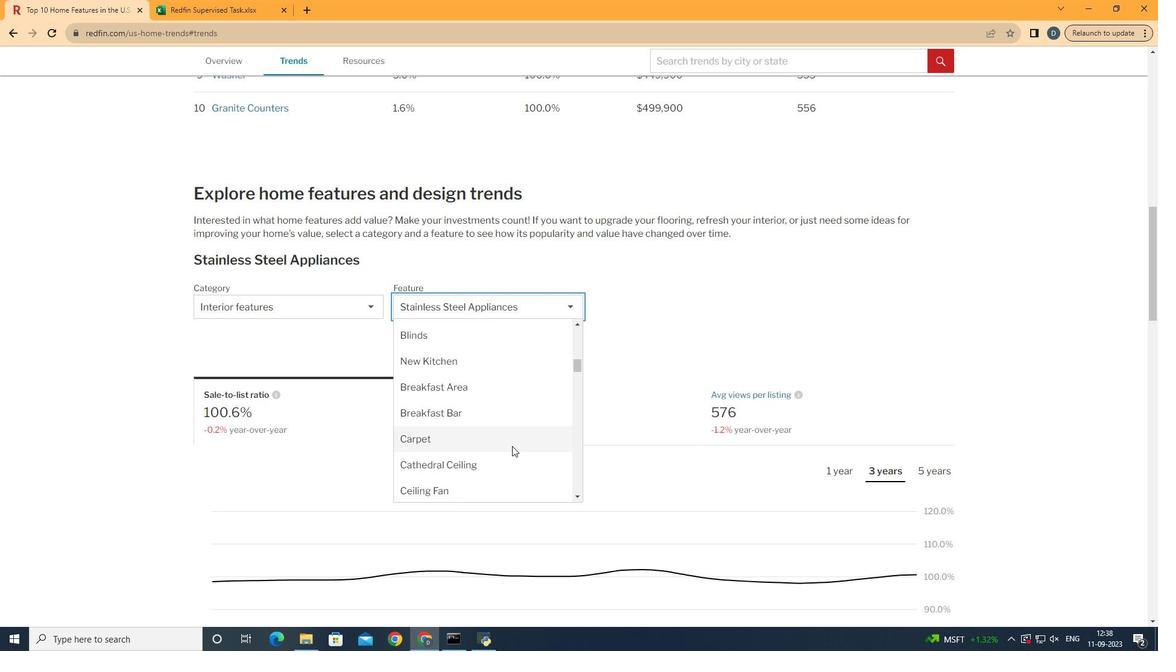 
Action: Mouse scrolled (514, 447) with delta (0, 0)
Screenshot: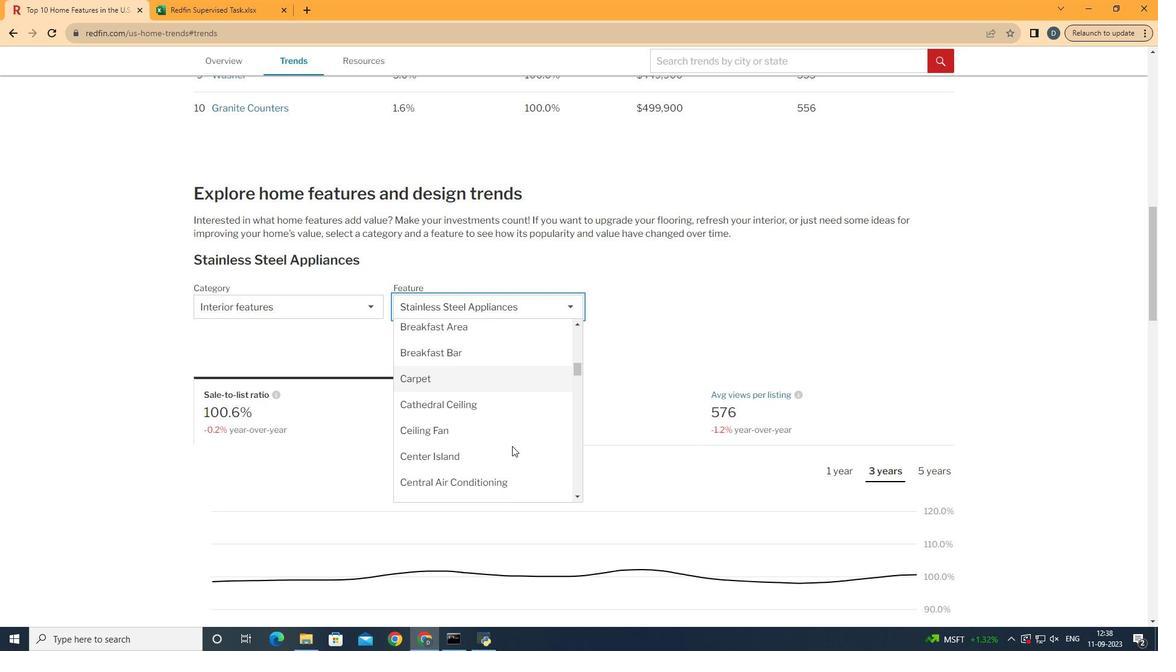 
Action: Mouse moved to (517, 444)
Screenshot: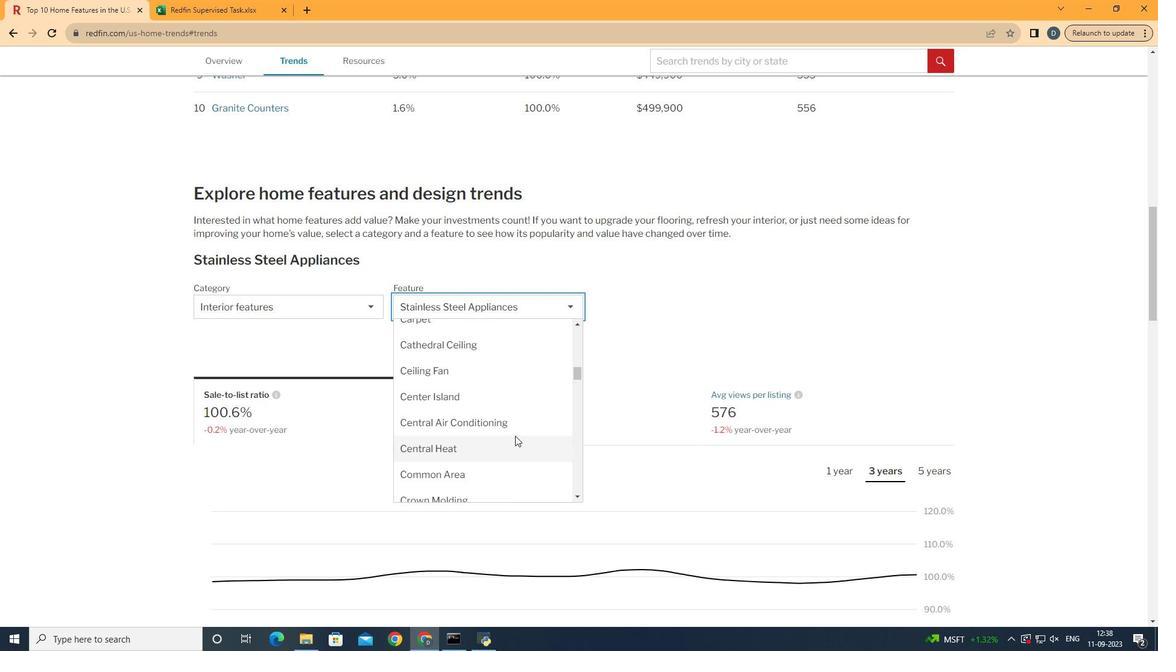
Action: Mouse scrolled (517, 444) with delta (0, 0)
Screenshot: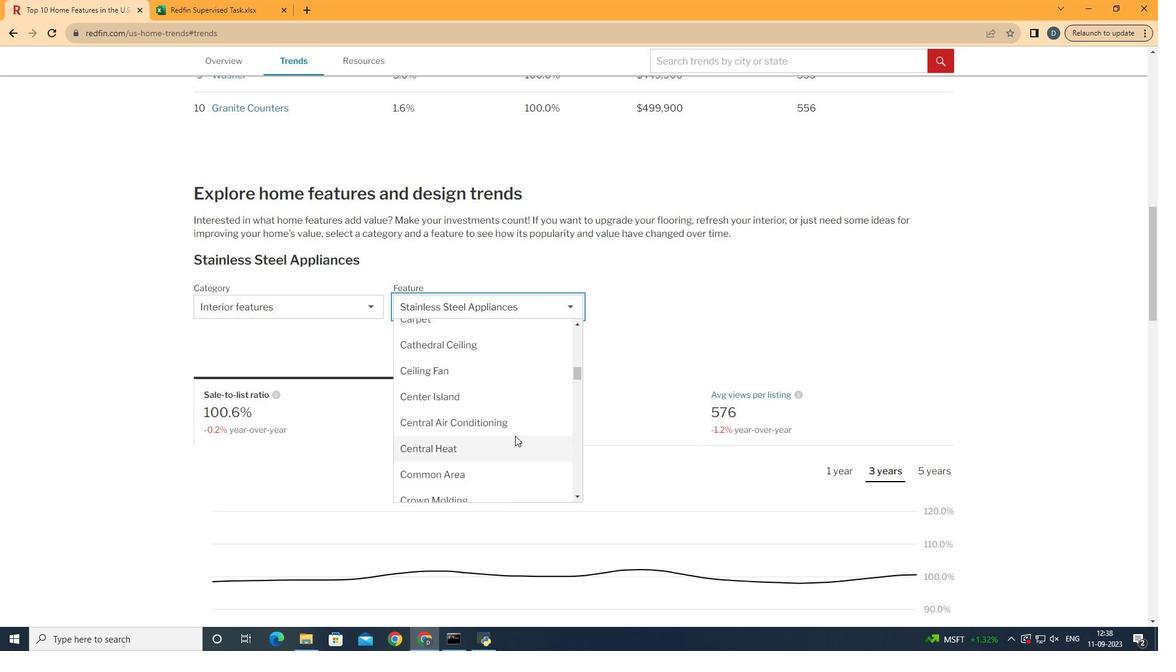 
Action: Mouse moved to (521, 396)
Screenshot: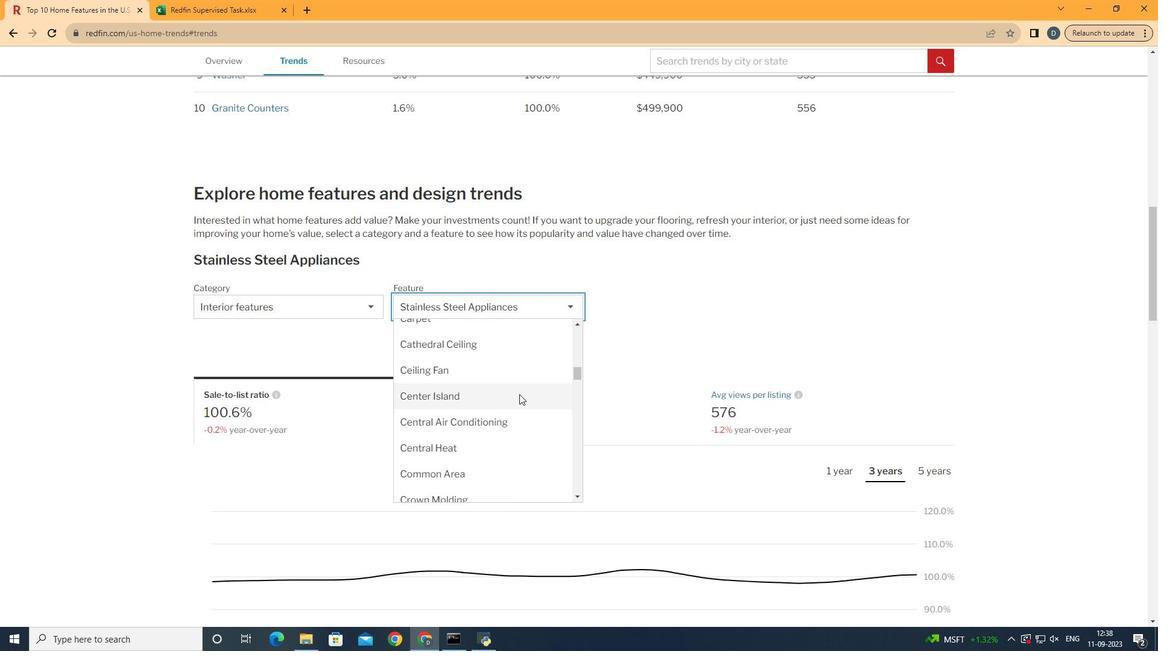 
Action: Mouse pressed left at (521, 396)
Screenshot: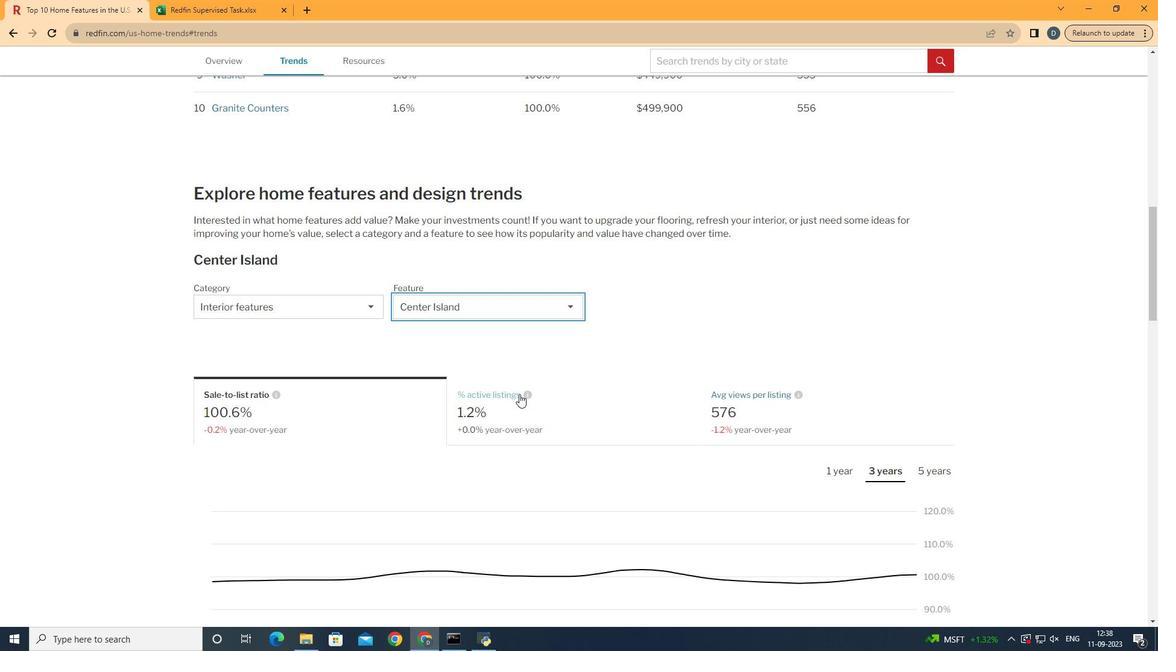 
Action: Mouse moved to (350, 435)
Screenshot: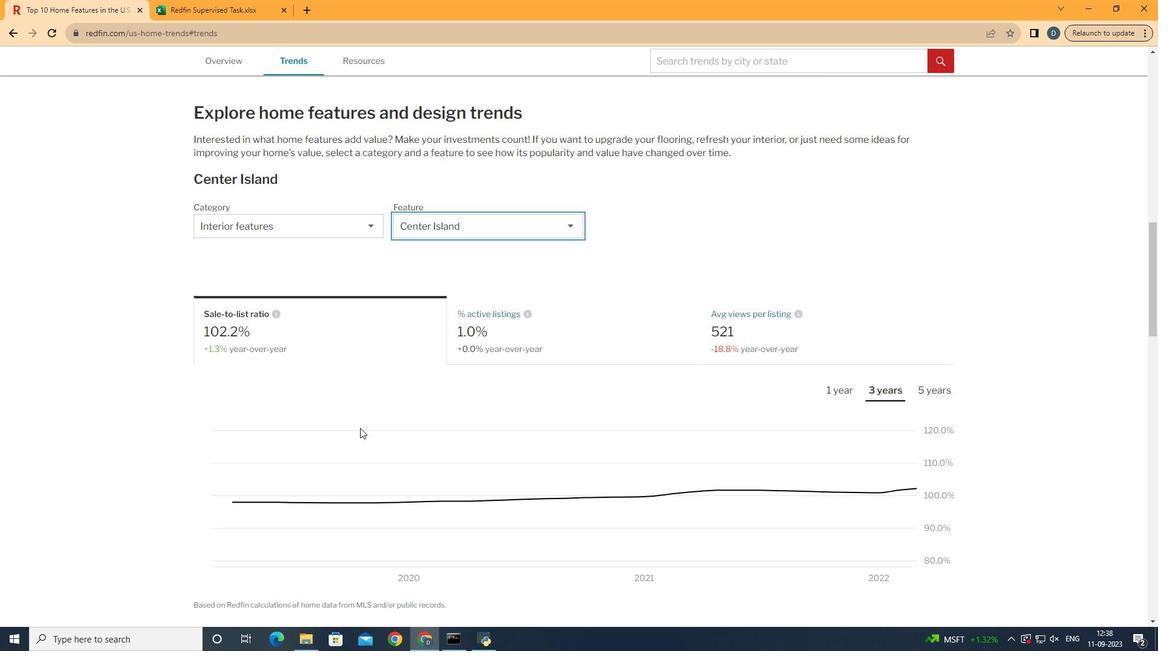 
Action: Mouse scrolled (350, 435) with delta (0, 0)
Screenshot: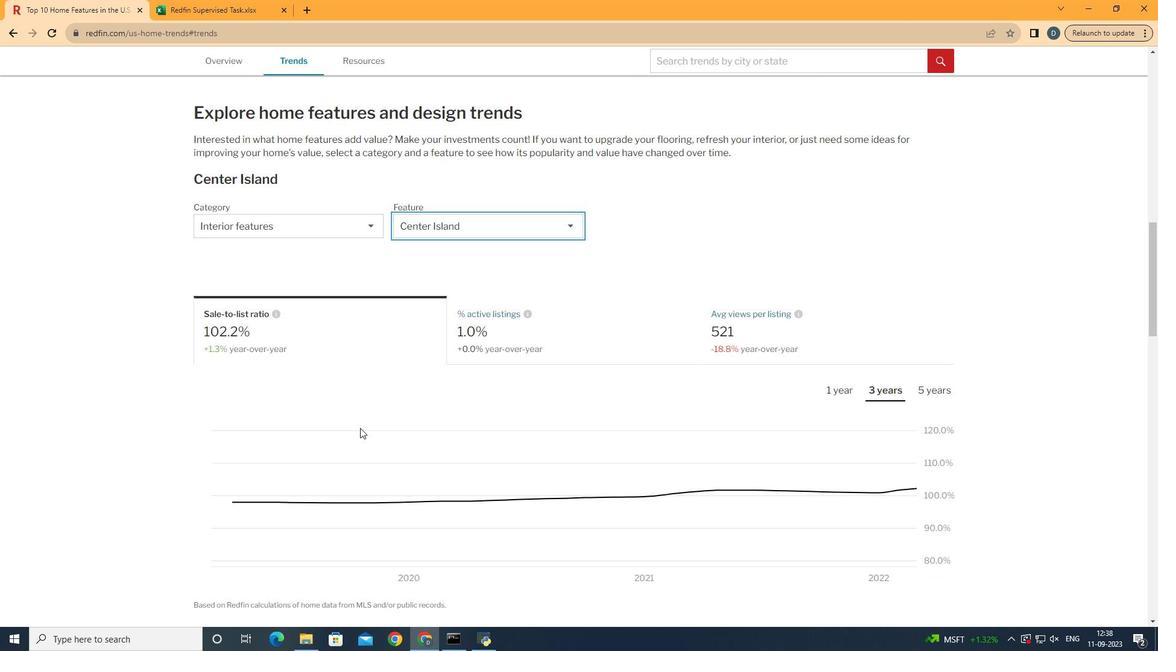 
Action: Mouse moved to (350, 435)
Screenshot: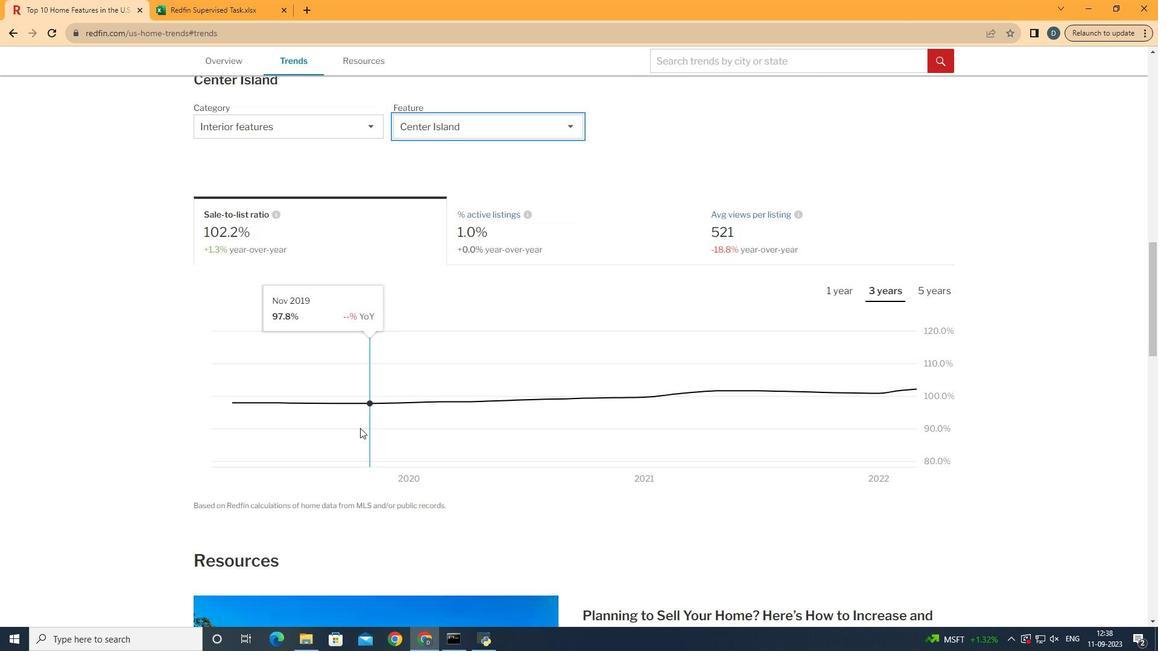 
Action: Mouse scrolled (350, 435) with delta (0, 0)
Screenshot: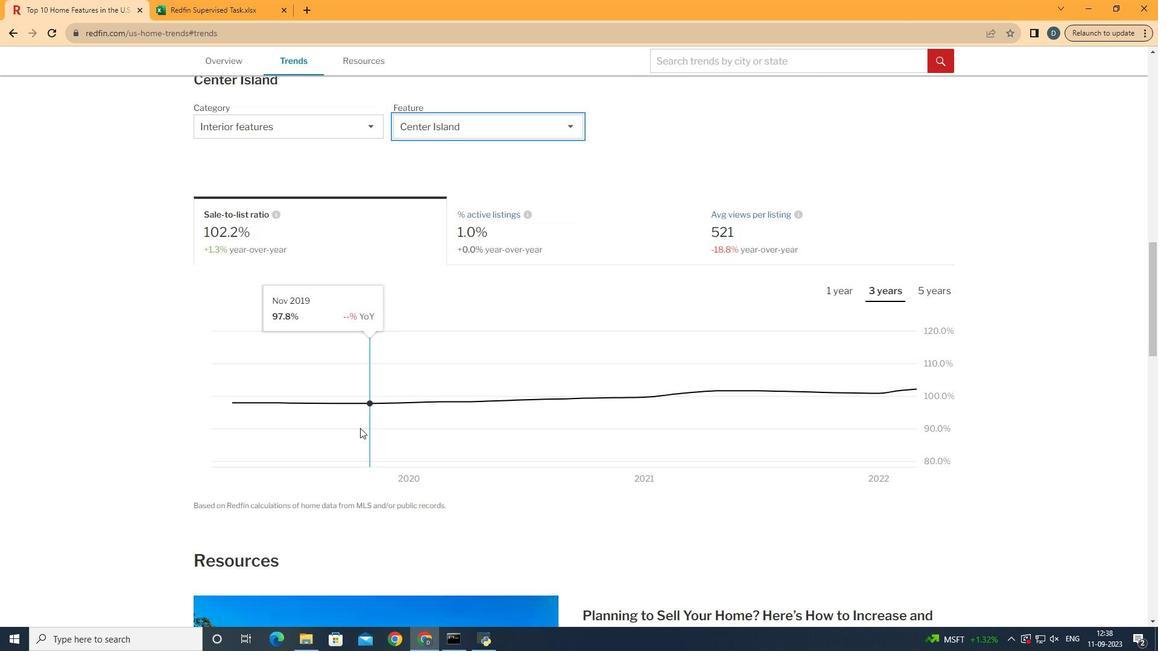 
Action: Mouse moved to (354, 434)
Screenshot: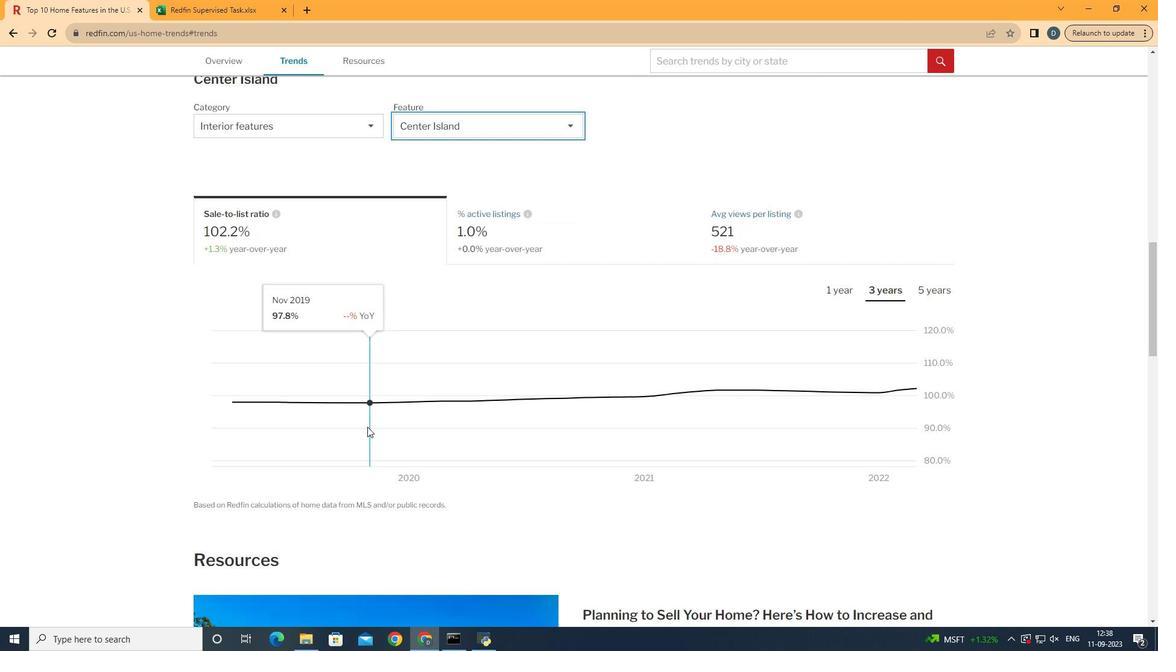 
Action: Mouse scrolled (354, 433) with delta (0, 0)
Screenshot: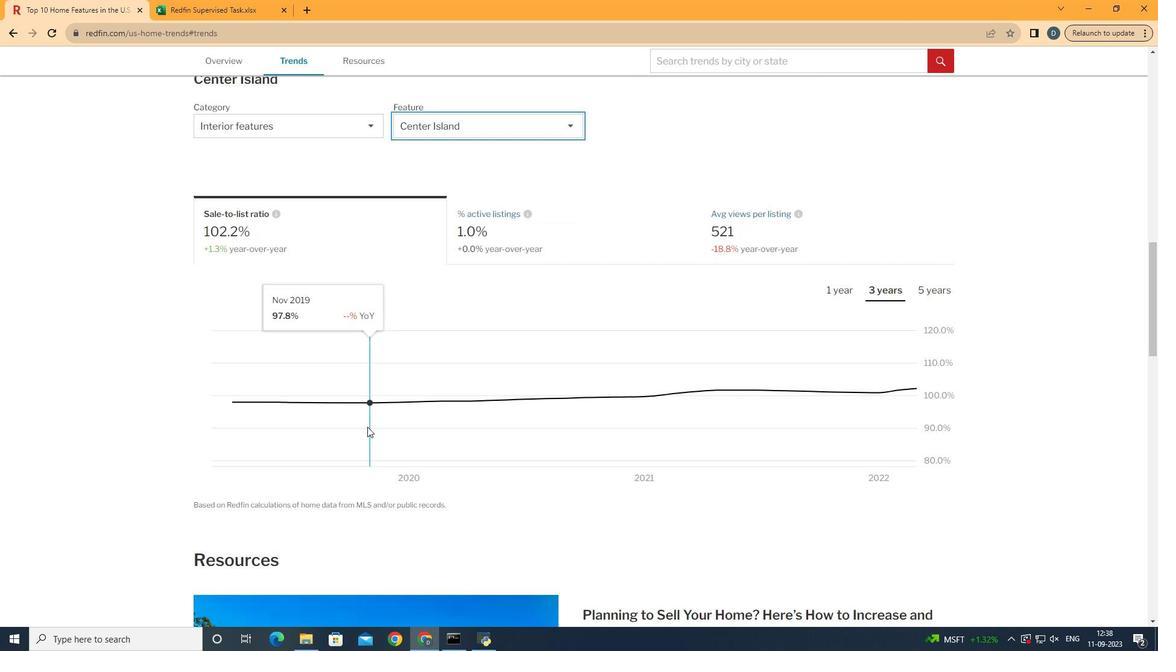 
Action: Mouse moved to (945, 292)
Screenshot: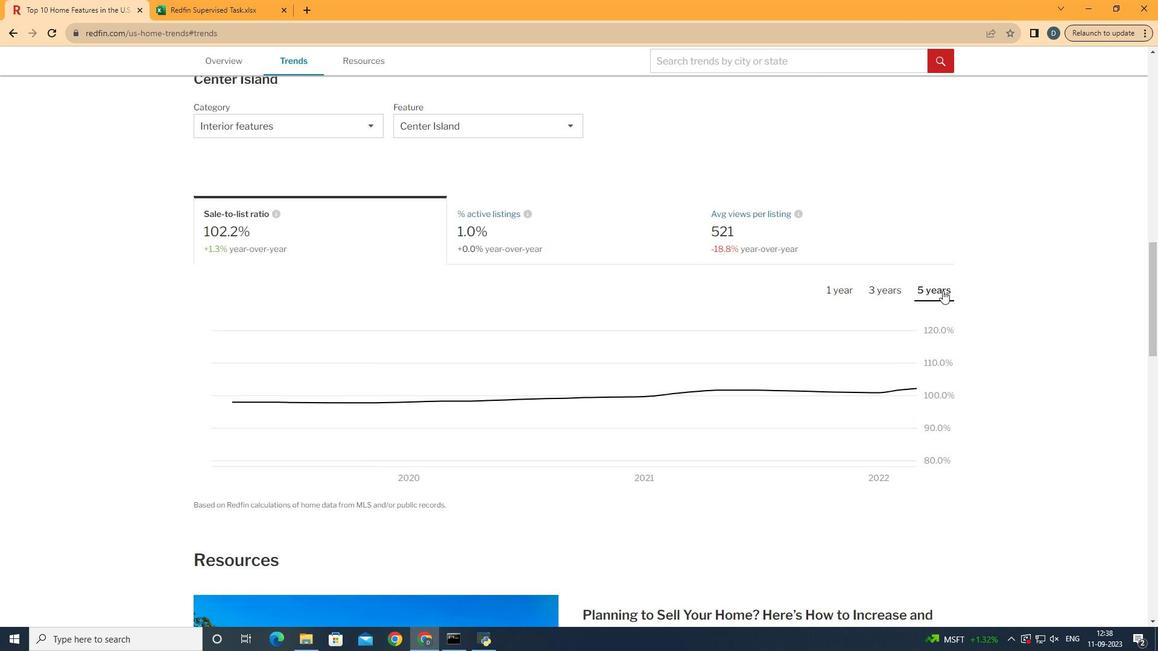 
Action: Mouse pressed left at (945, 292)
Screenshot: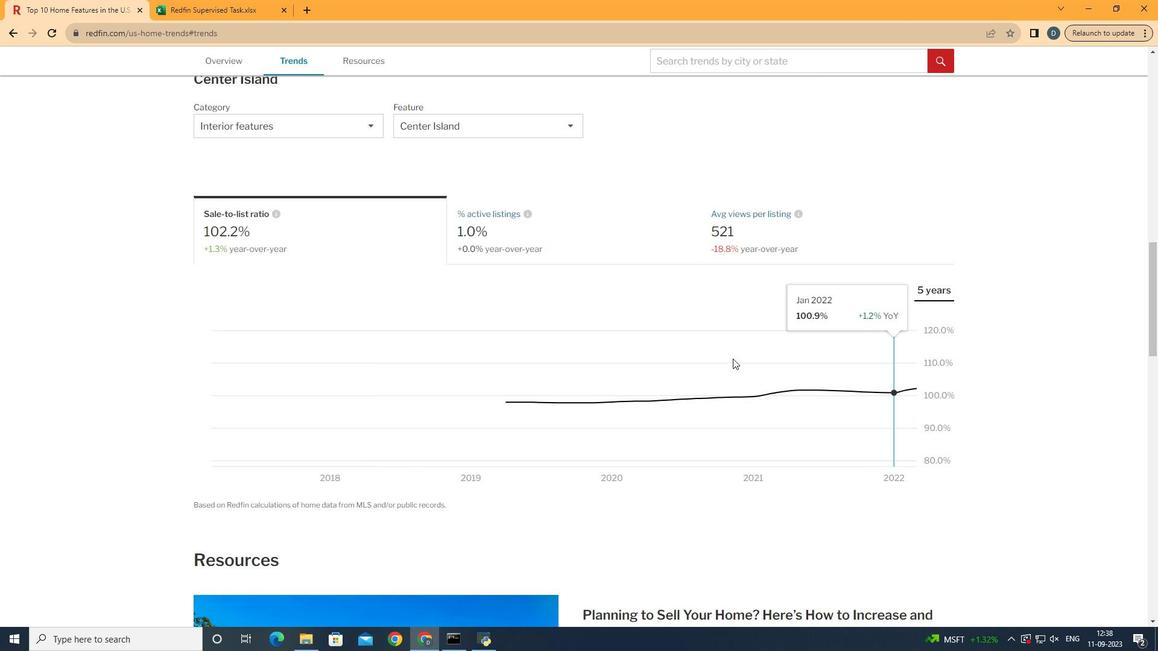 
Action: Mouse moved to (972, 411)
Screenshot: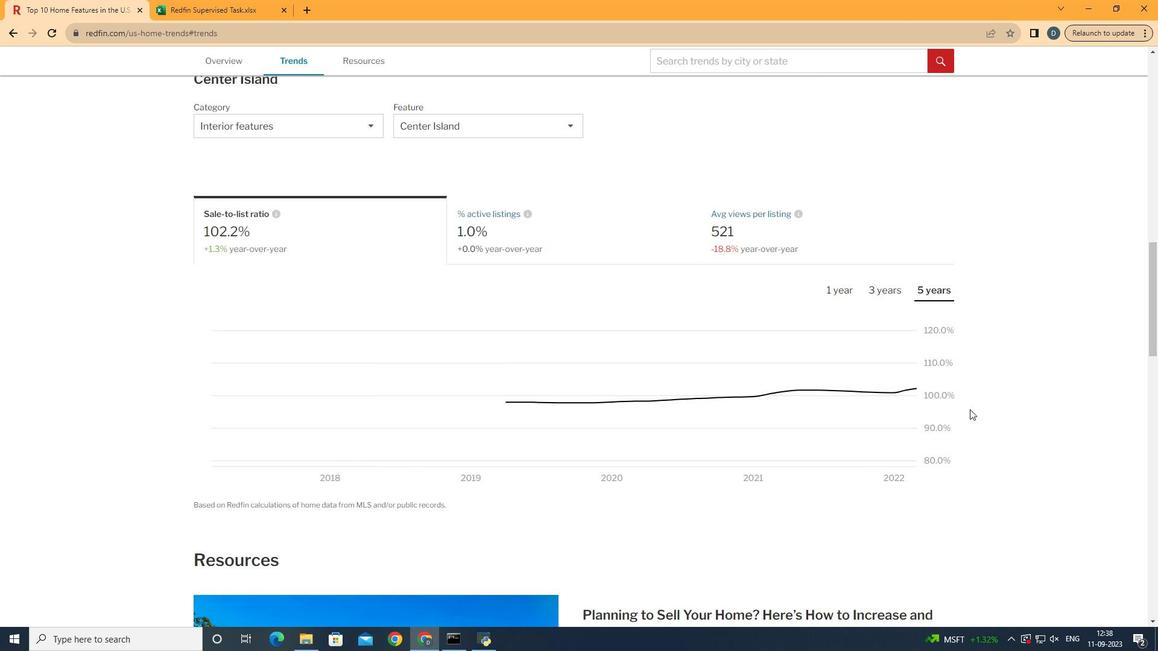 
